 Task: Add the activities component in the site builder.
Action: Mouse moved to (1022, 78)
Screenshot: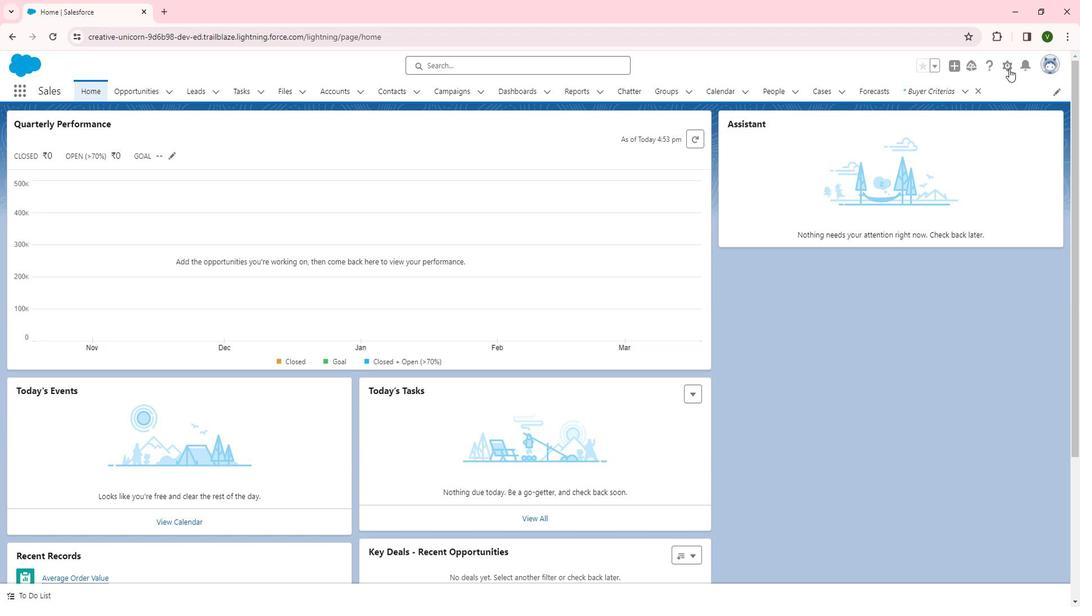 
Action: Mouse pressed left at (1022, 78)
Screenshot: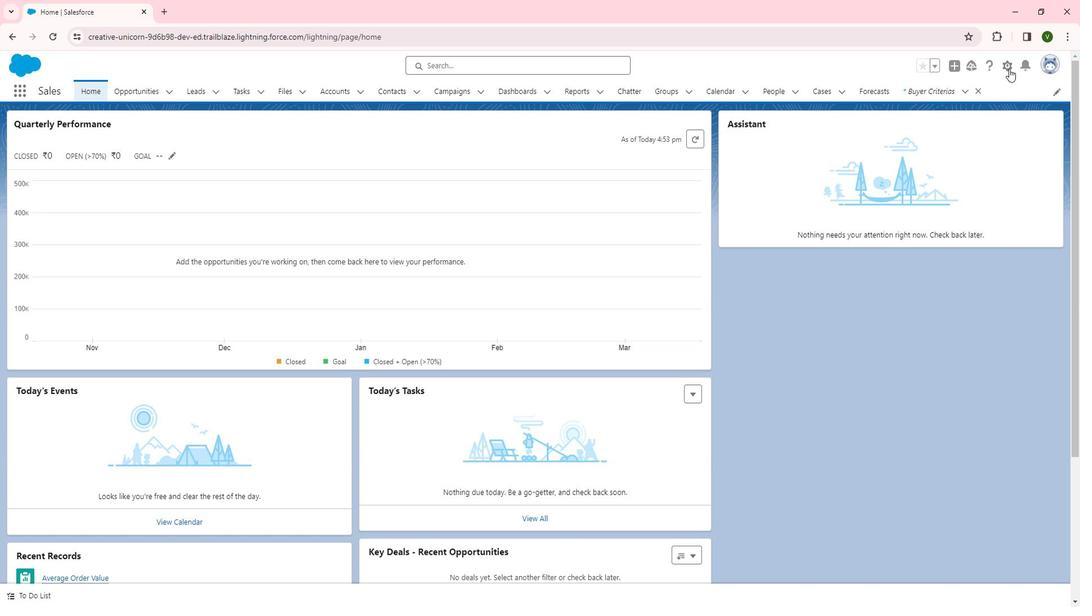 
Action: Mouse moved to (975, 104)
Screenshot: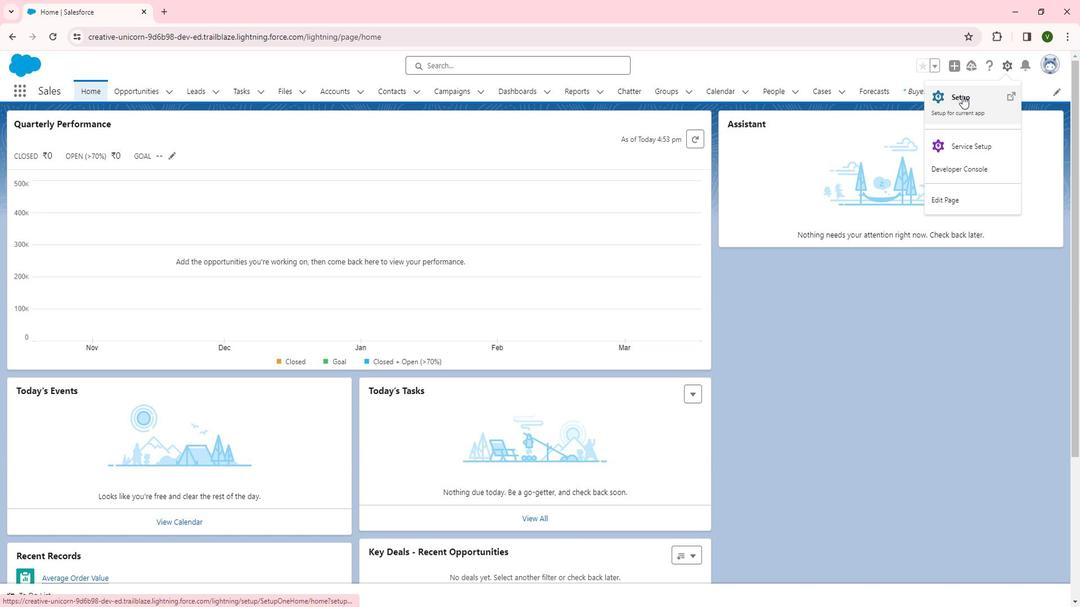 
Action: Mouse pressed left at (975, 104)
Screenshot: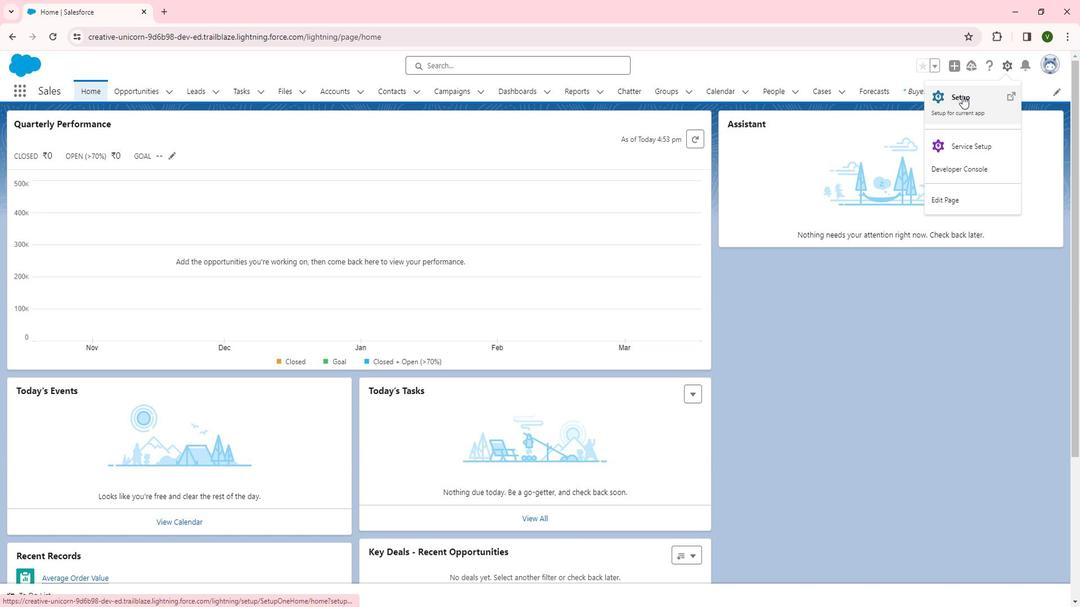 
Action: Mouse moved to (60, 354)
Screenshot: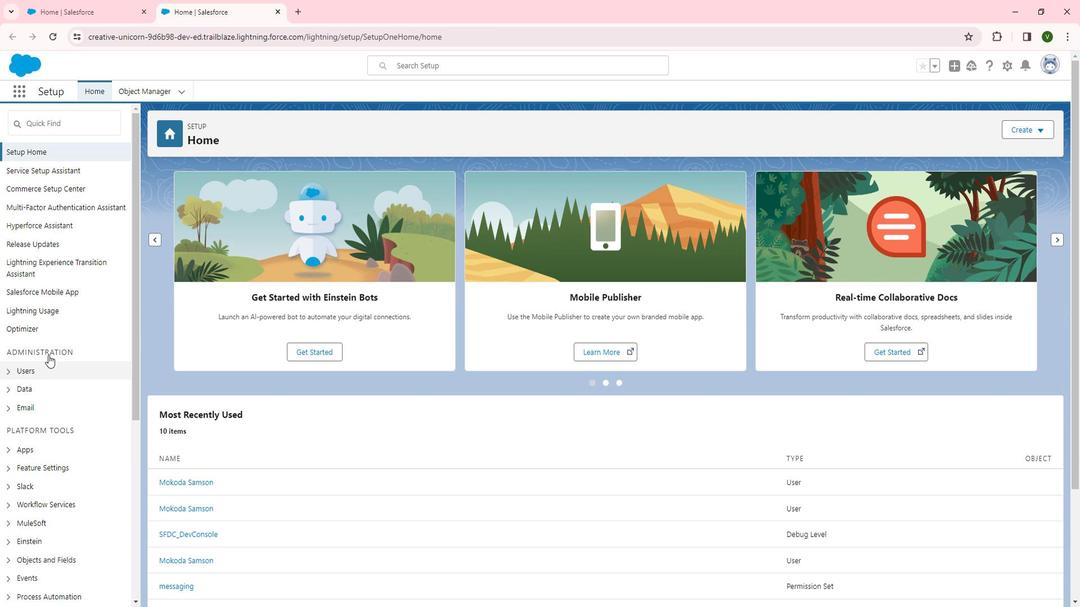 
Action: Mouse scrolled (60, 354) with delta (0, 0)
Screenshot: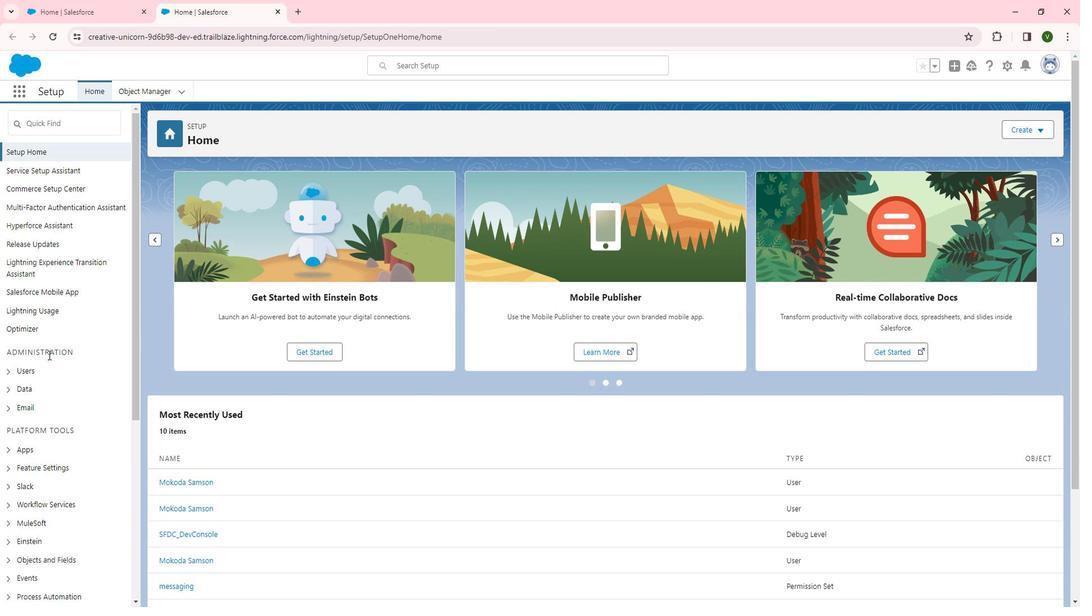 
Action: Mouse scrolled (60, 354) with delta (0, 0)
Screenshot: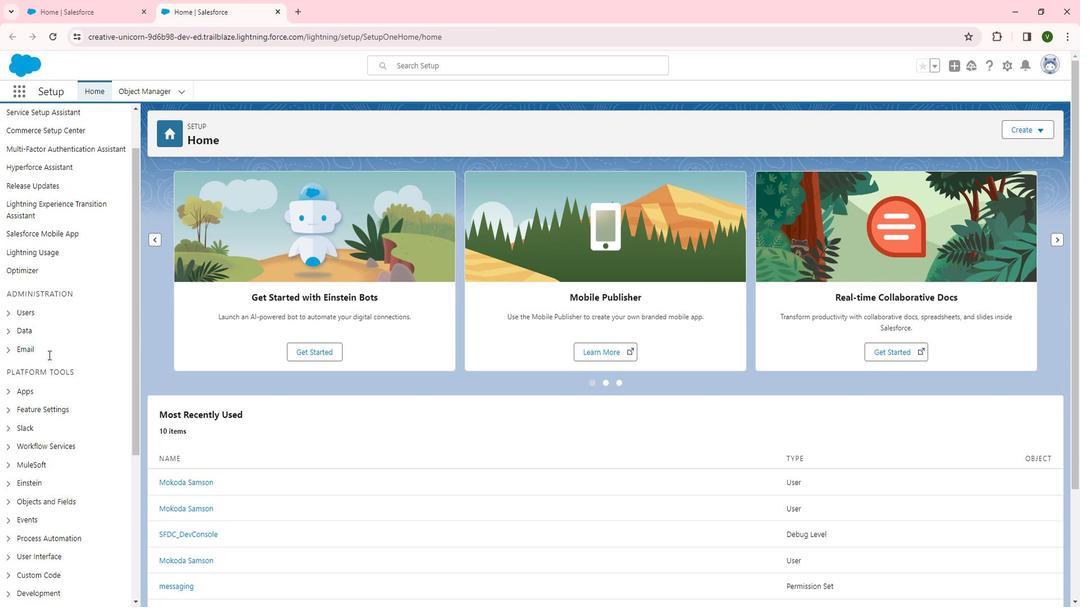 
Action: Mouse moved to (55, 346)
Screenshot: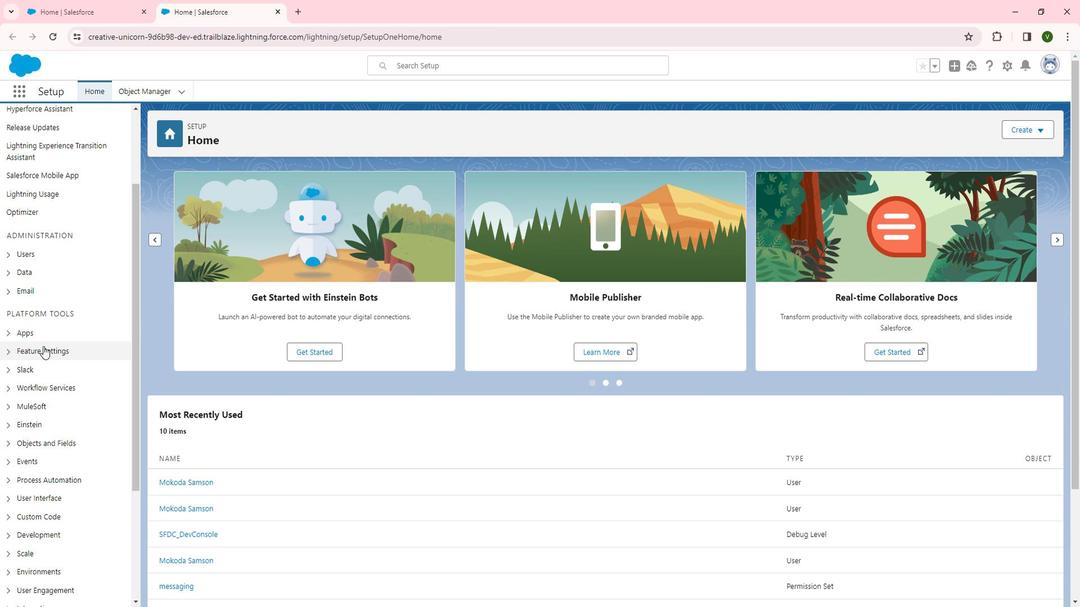 
Action: Mouse pressed left at (55, 346)
Screenshot: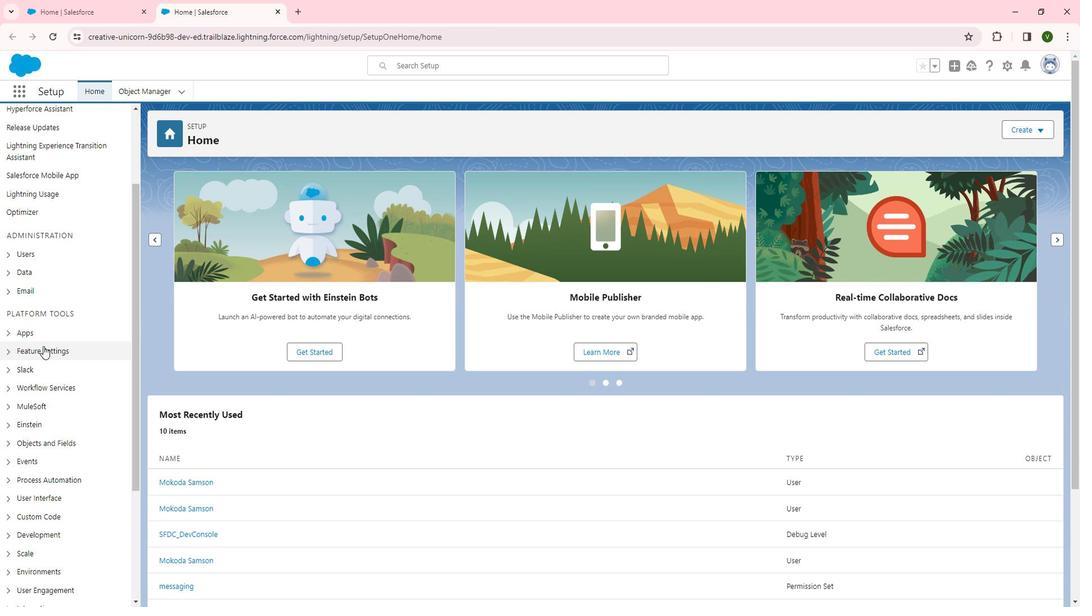 
Action: Mouse scrolled (55, 345) with delta (0, 0)
Screenshot: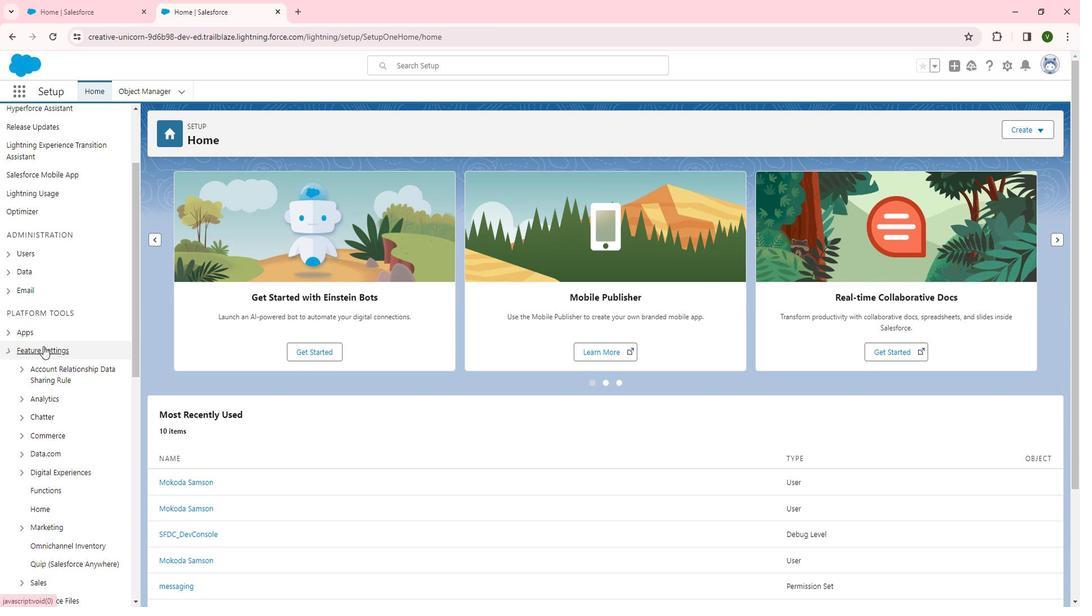 
Action: Mouse scrolled (55, 345) with delta (0, 0)
Screenshot: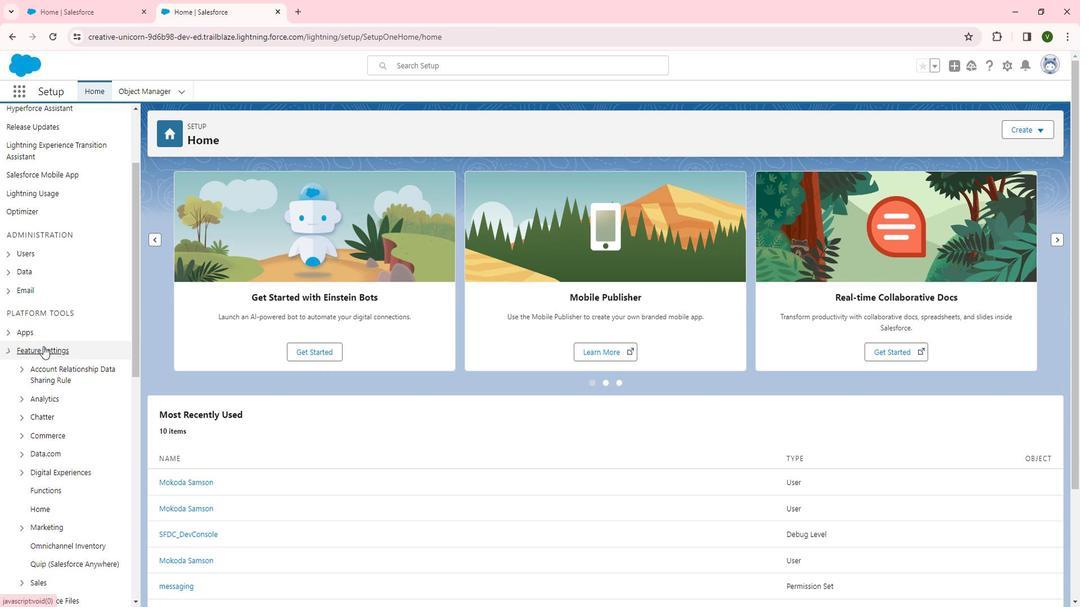 
Action: Mouse scrolled (55, 345) with delta (0, 0)
Screenshot: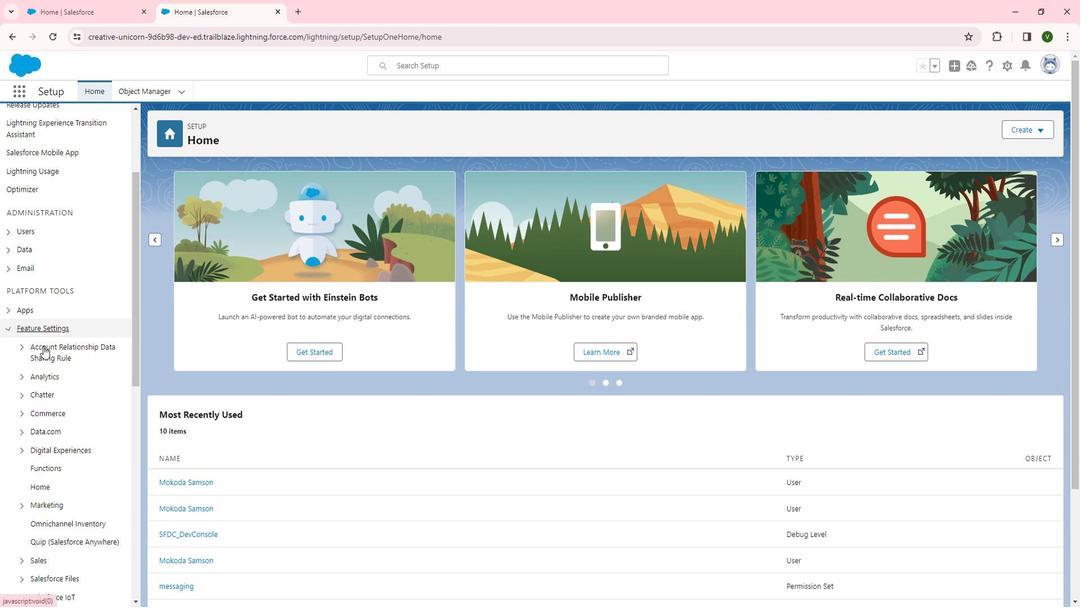 
Action: Mouse moved to (67, 302)
Screenshot: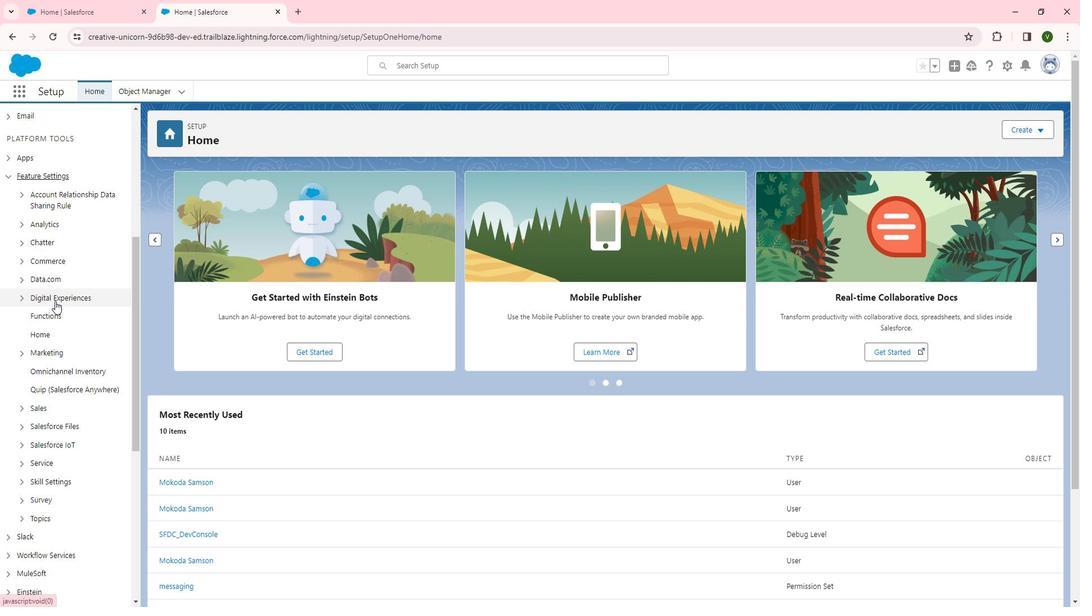 
Action: Mouse pressed left at (67, 302)
Screenshot: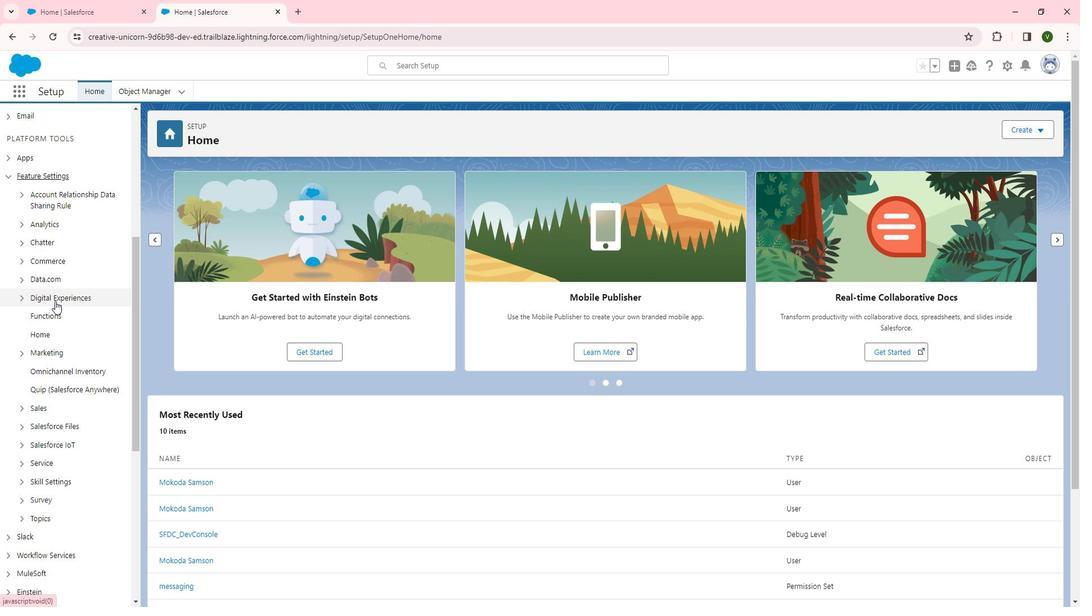 
Action: Mouse moved to (66, 319)
Screenshot: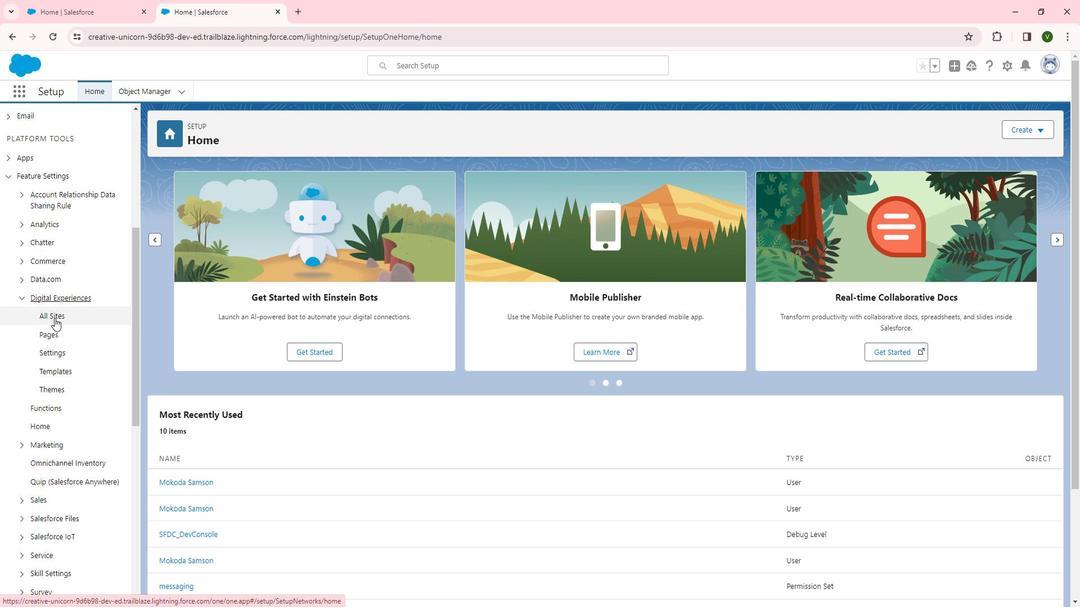 
Action: Mouse pressed left at (66, 319)
Screenshot: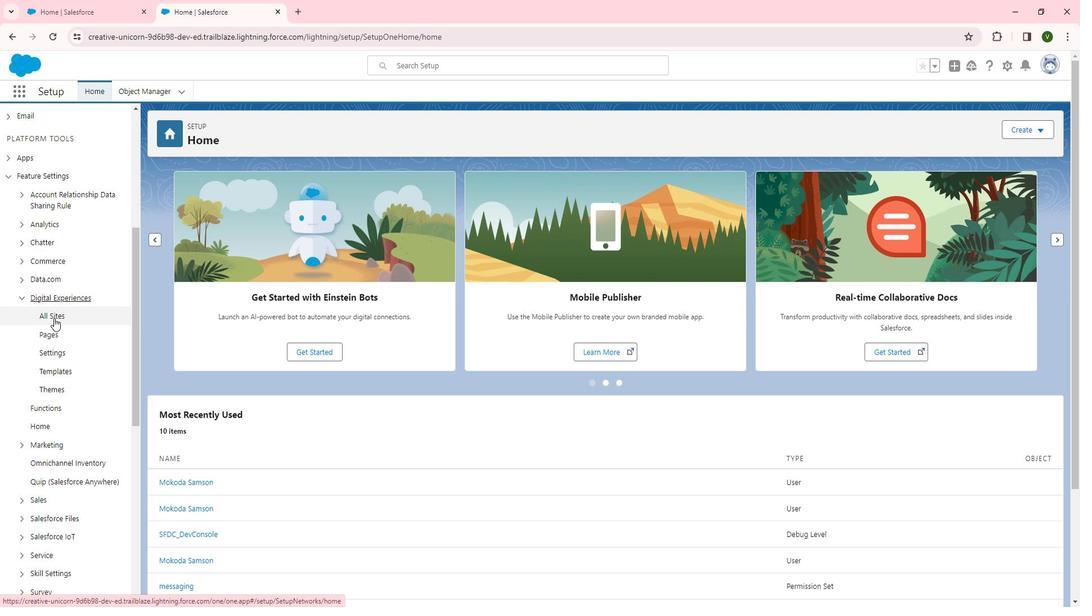 
Action: Mouse moved to (204, 334)
Screenshot: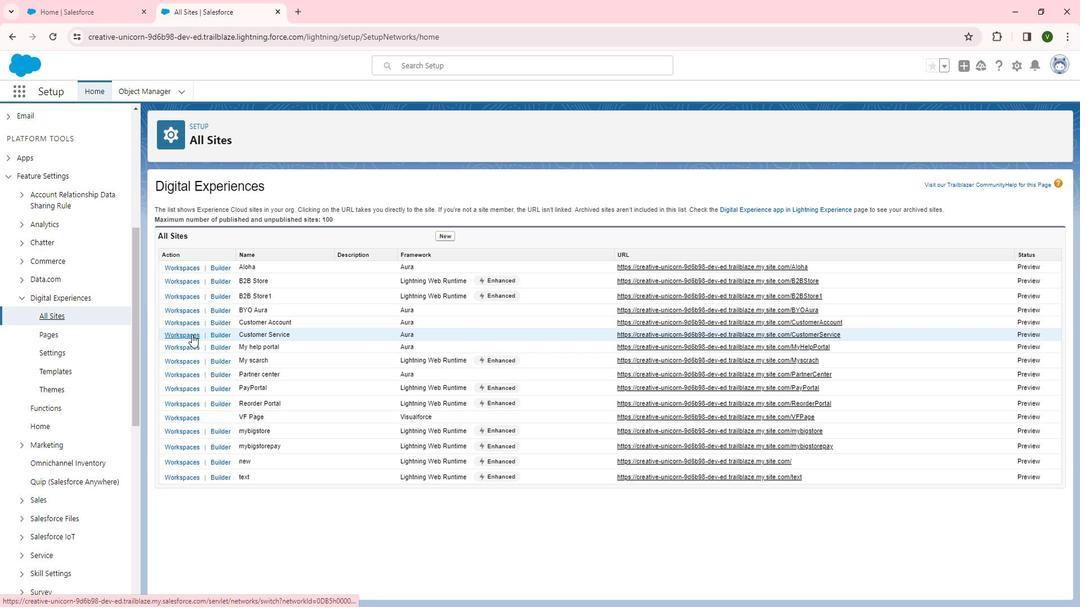 
Action: Mouse pressed left at (204, 334)
Screenshot: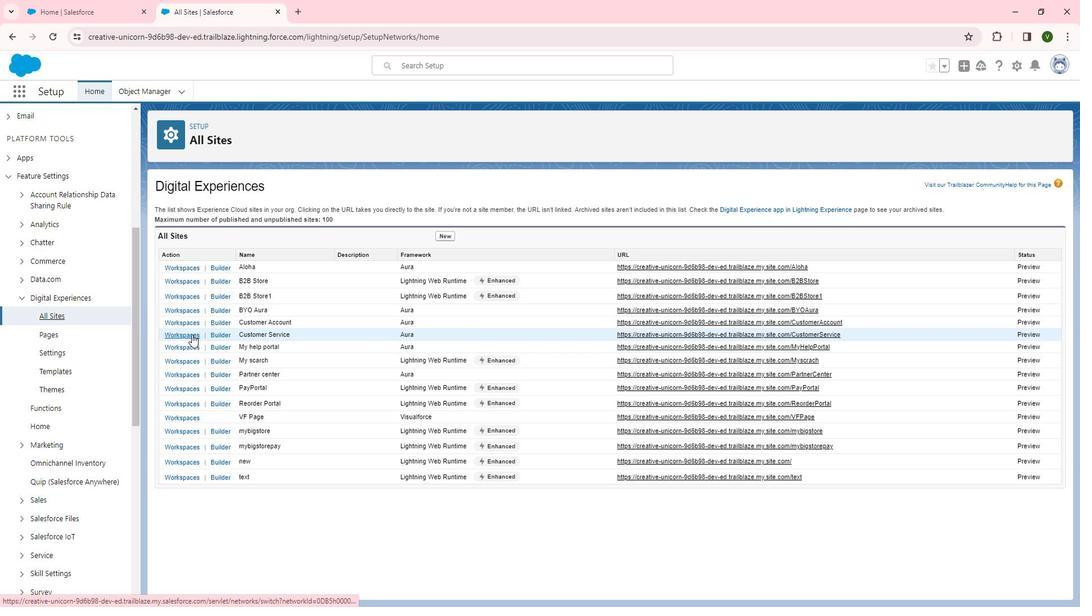 
Action: Mouse moved to (202, 303)
Screenshot: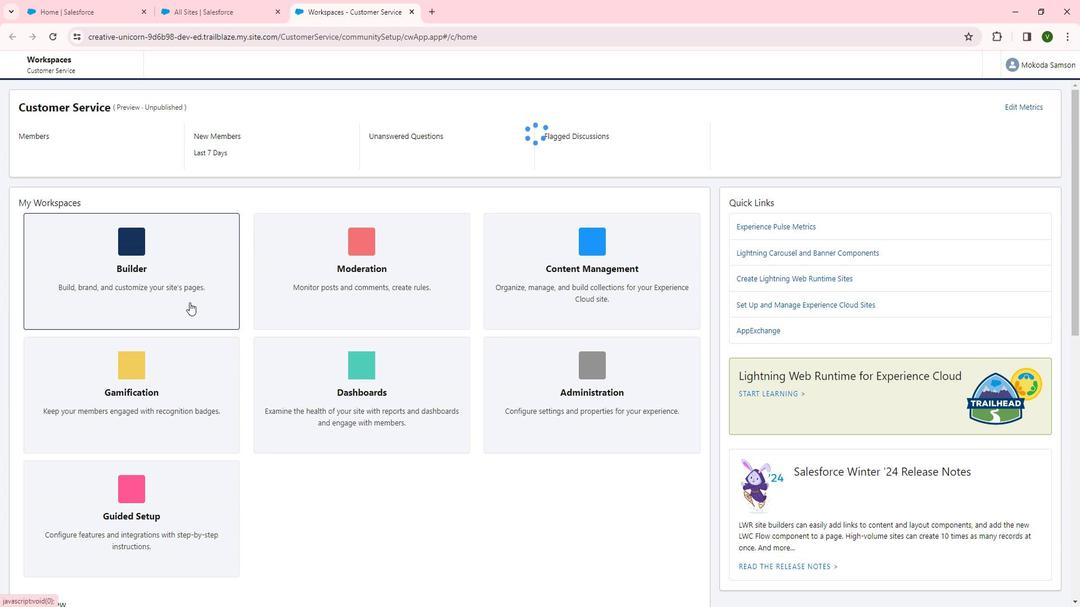 
Action: Mouse pressed left at (202, 303)
Screenshot: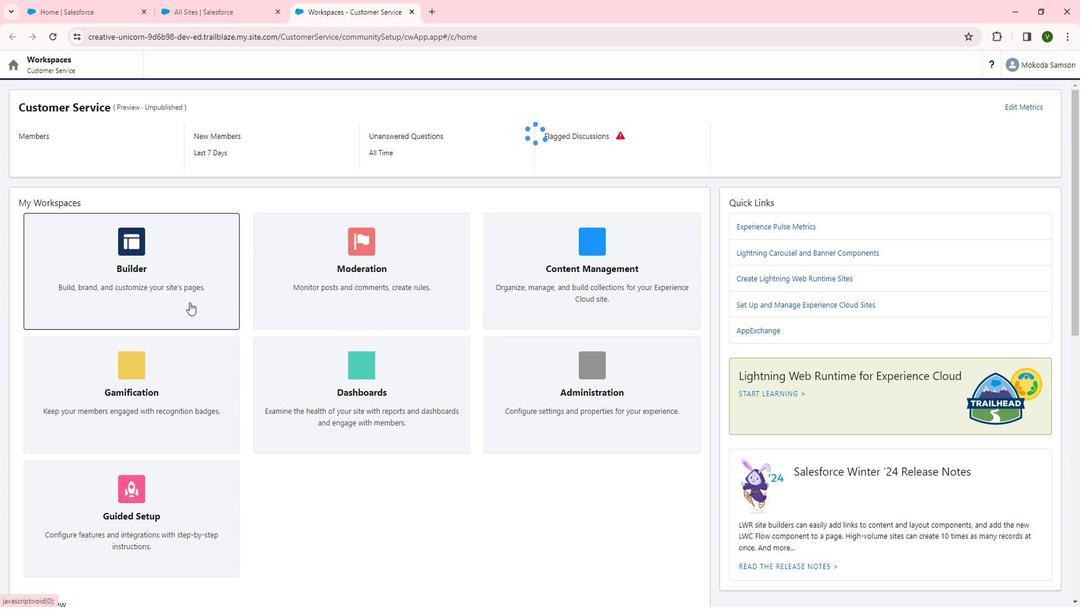 
Action: Mouse moved to (23, 113)
Screenshot: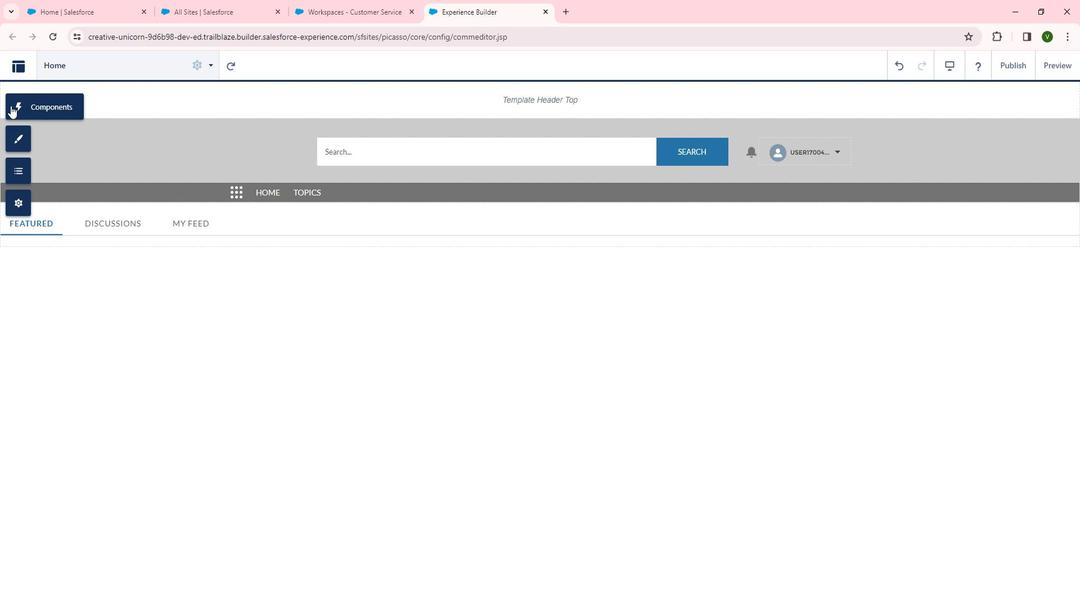 
Action: Mouse pressed left at (23, 113)
Screenshot: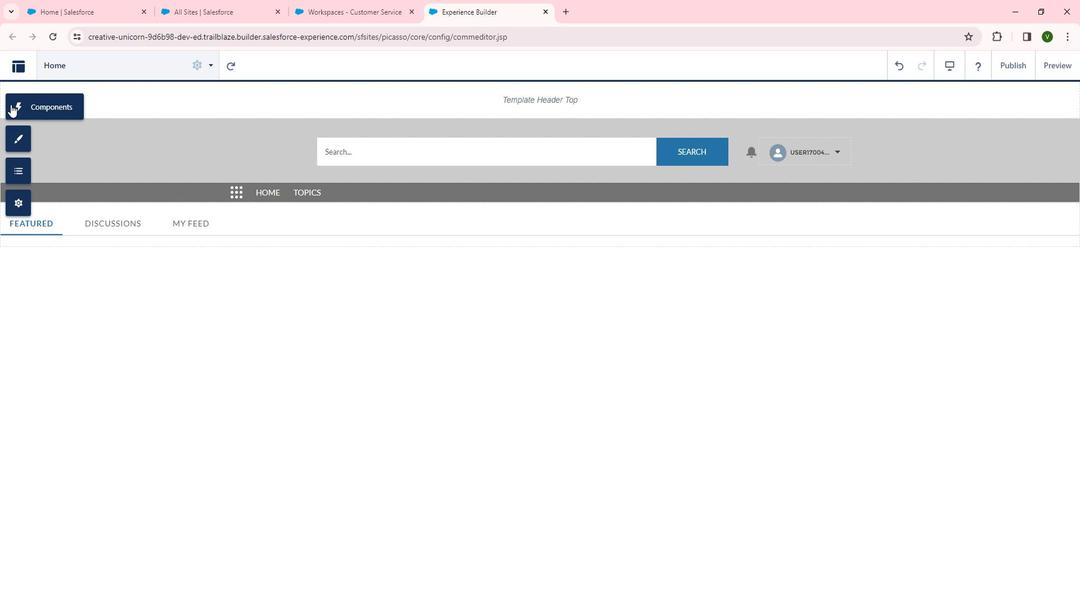 
Action: Mouse moved to (124, 329)
Screenshot: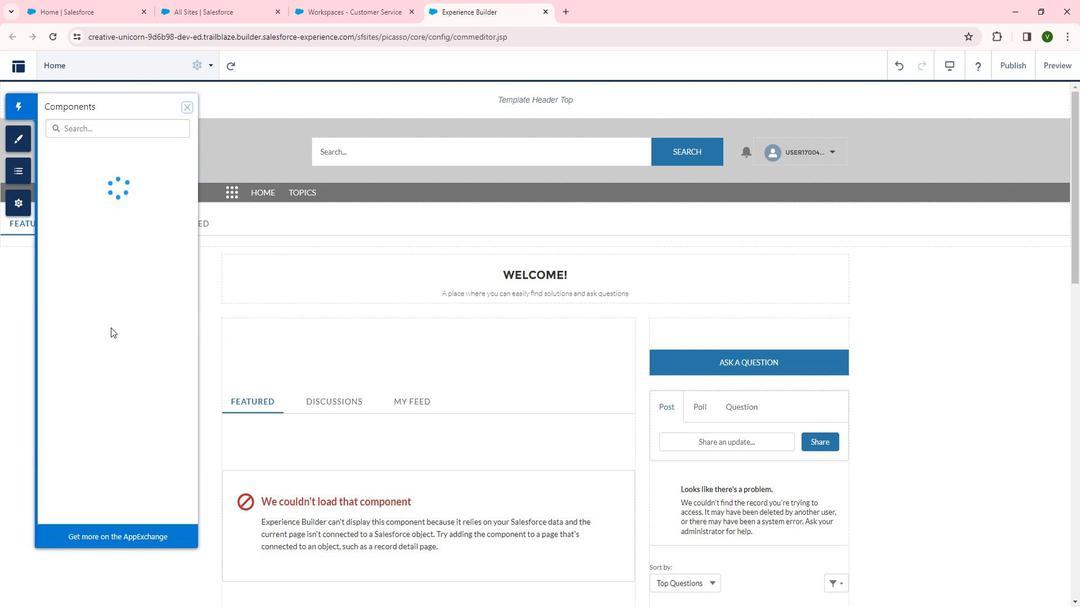 
Action: Mouse scrolled (124, 328) with delta (0, 0)
Screenshot: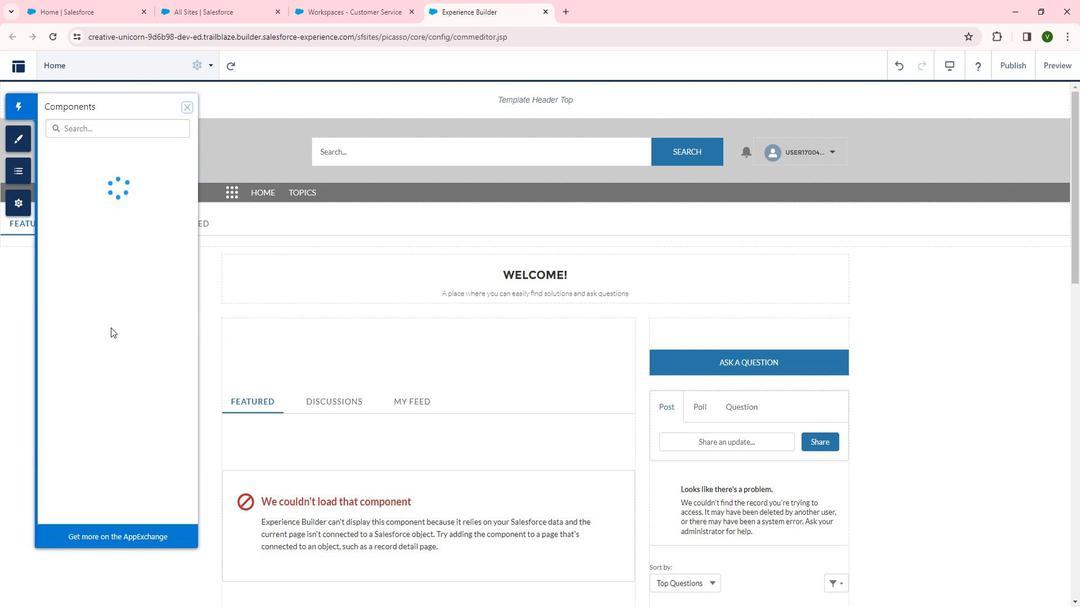 
Action: Mouse moved to (124, 329)
Screenshot: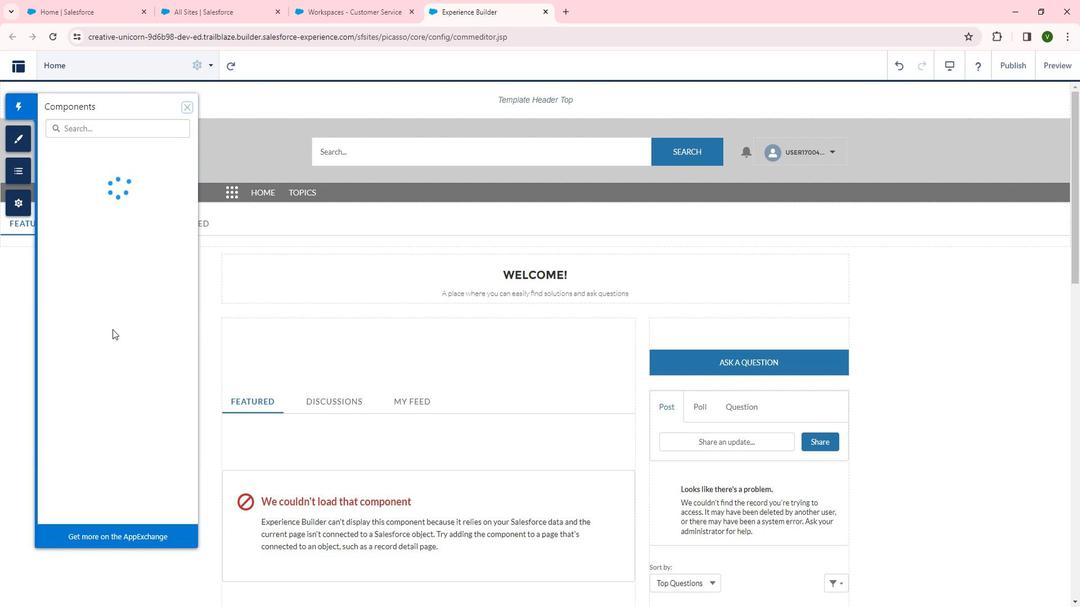 
Action: Mouse scrolled (124, 329) with delta (0, 0)
Screenshot: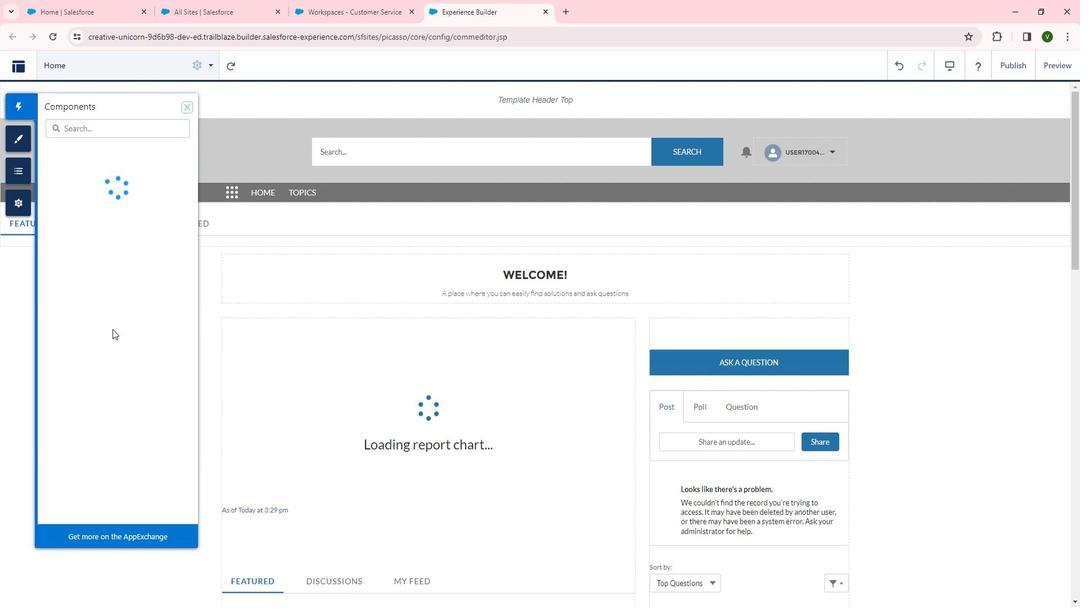 
Action: Mouse scrolled (124, 329) with delta (0, 0)
Screenshot: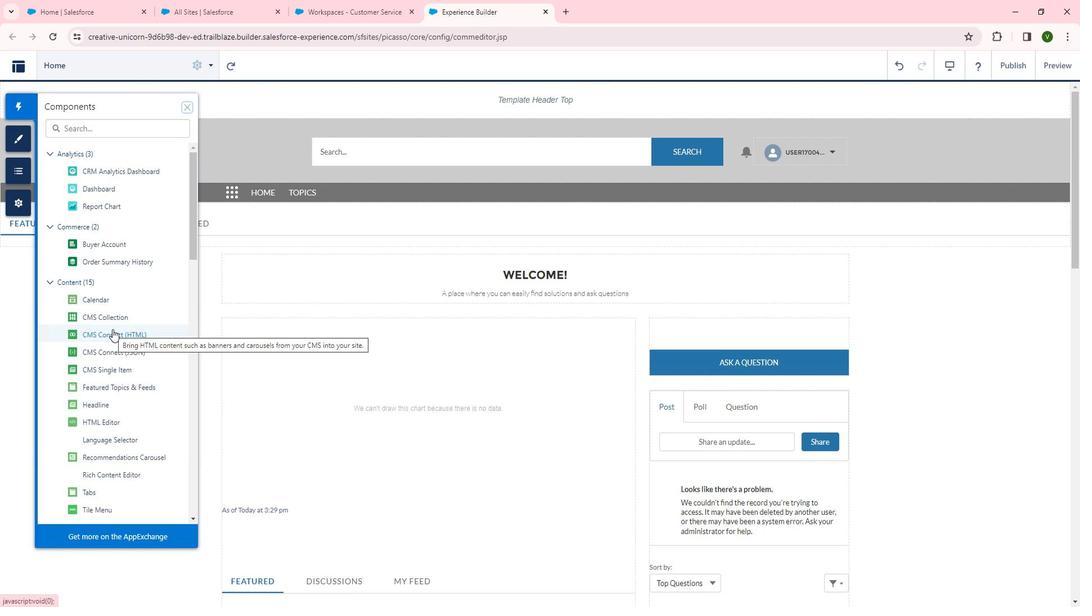 
Action: Mouse scrolled (124, 329) with delta (0, 0)
Screenshot: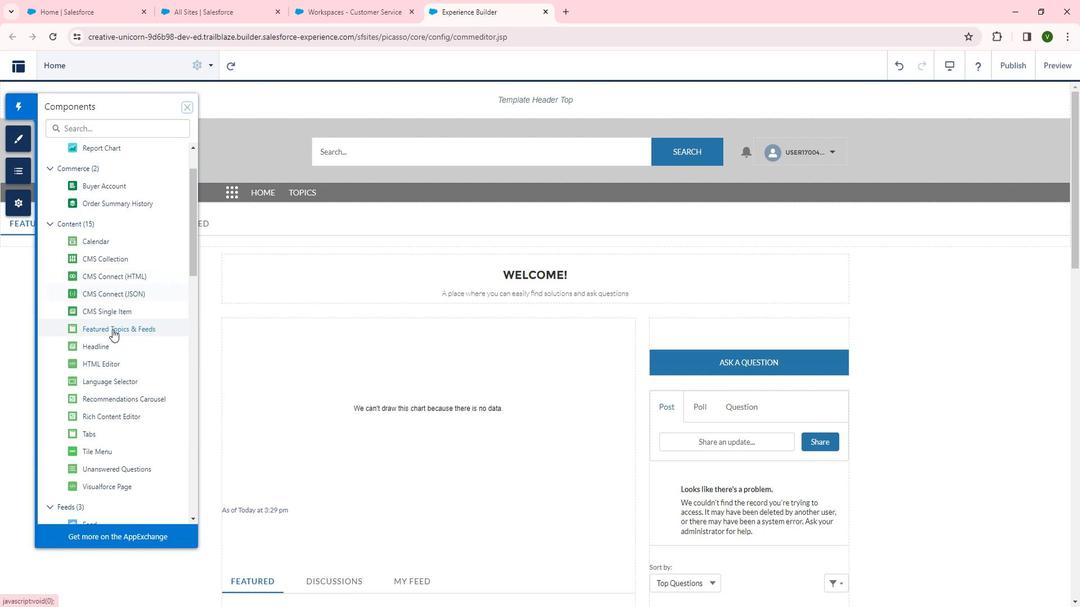 
Action: Mouse scrolled (124, 329) with delta (0, 0)
Screenshot: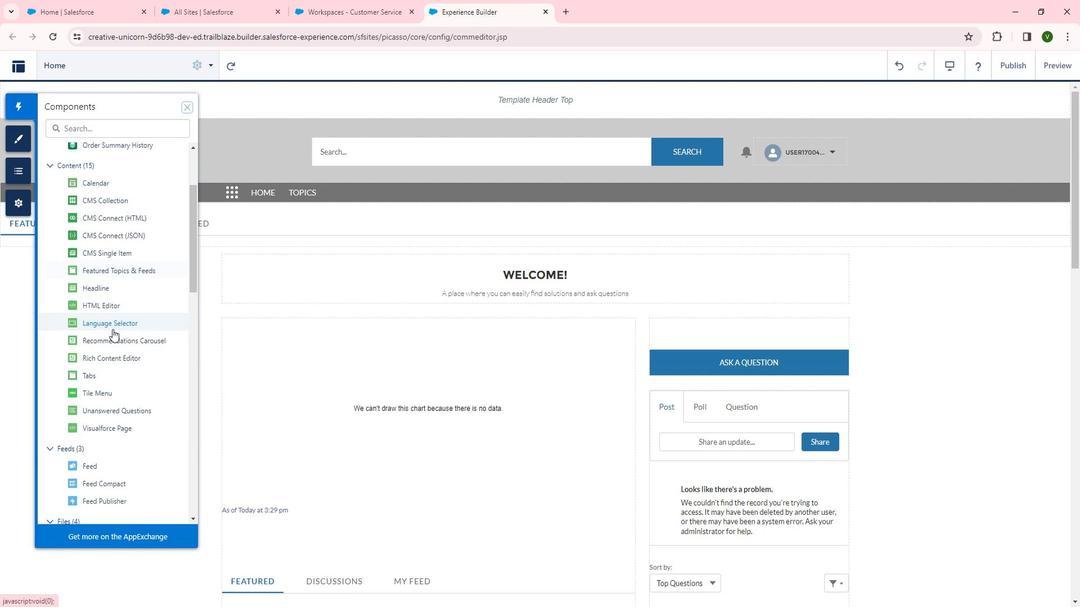 
Action: Mouse scrolled (124, 329) with delta (0, 0)
Screenshot: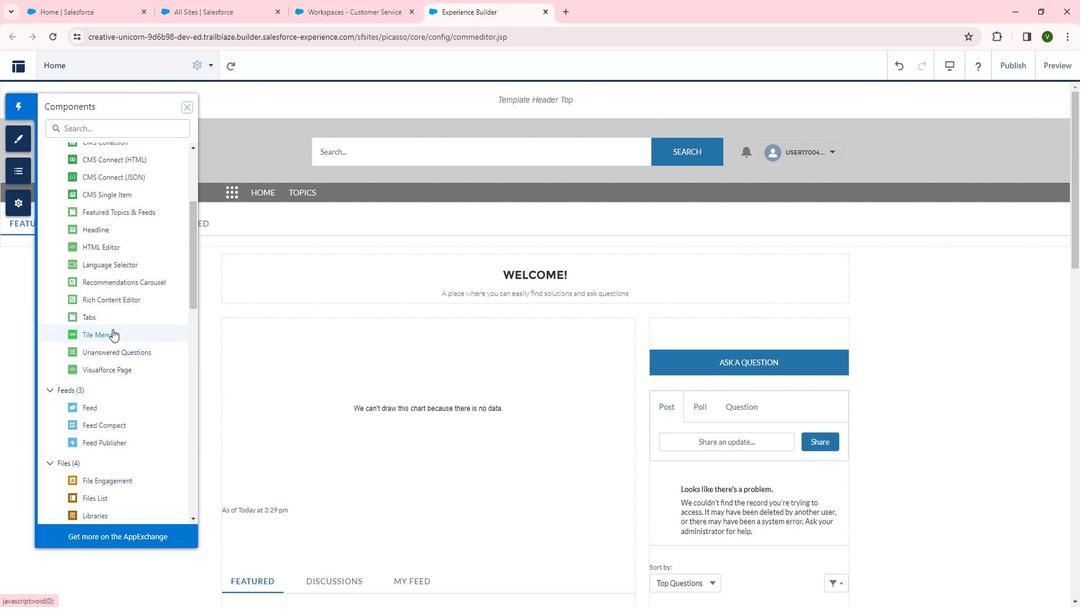 
Action: Mouse scrolled (124, 329) with delta (0, 0)
Screenshot: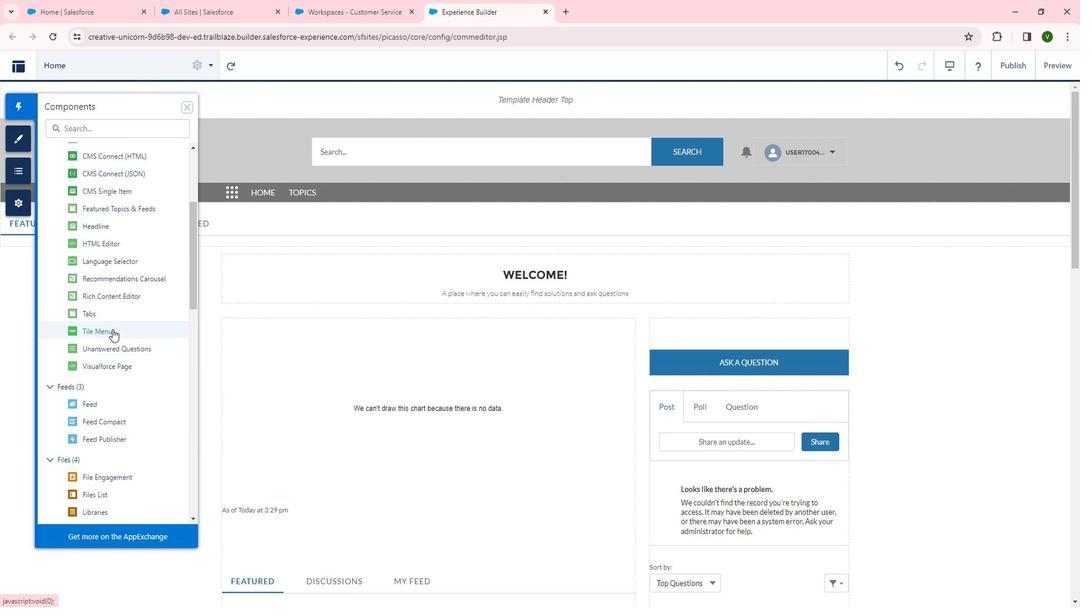 
Action: Mouse scrolled (124, 329) with delta (0, 0)
Screenshot: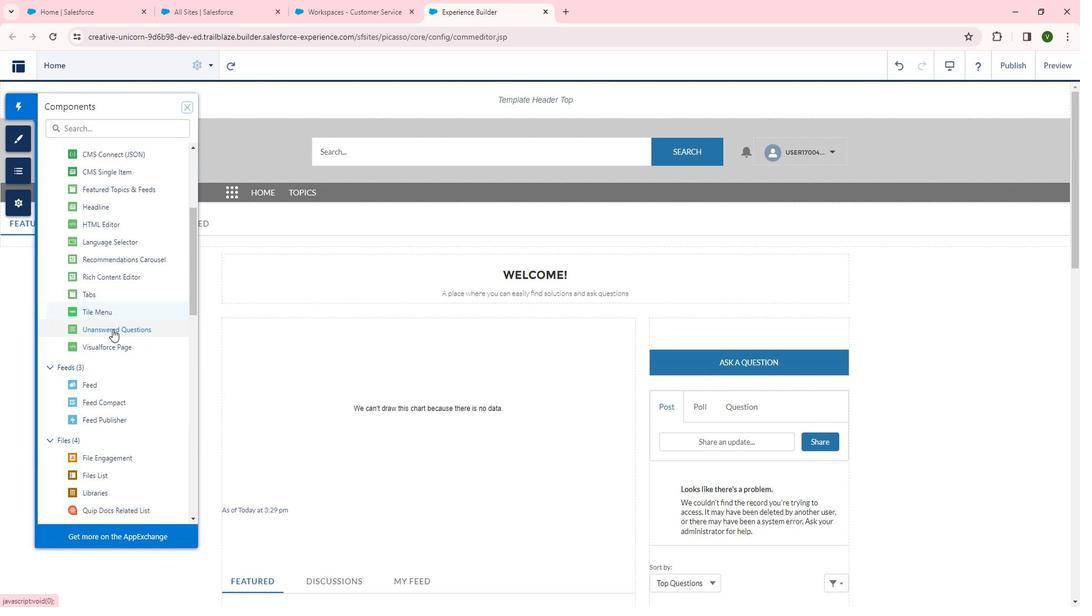
Action: Mouse scrolled (124, 329) with delta (0, 0)
Screenshot: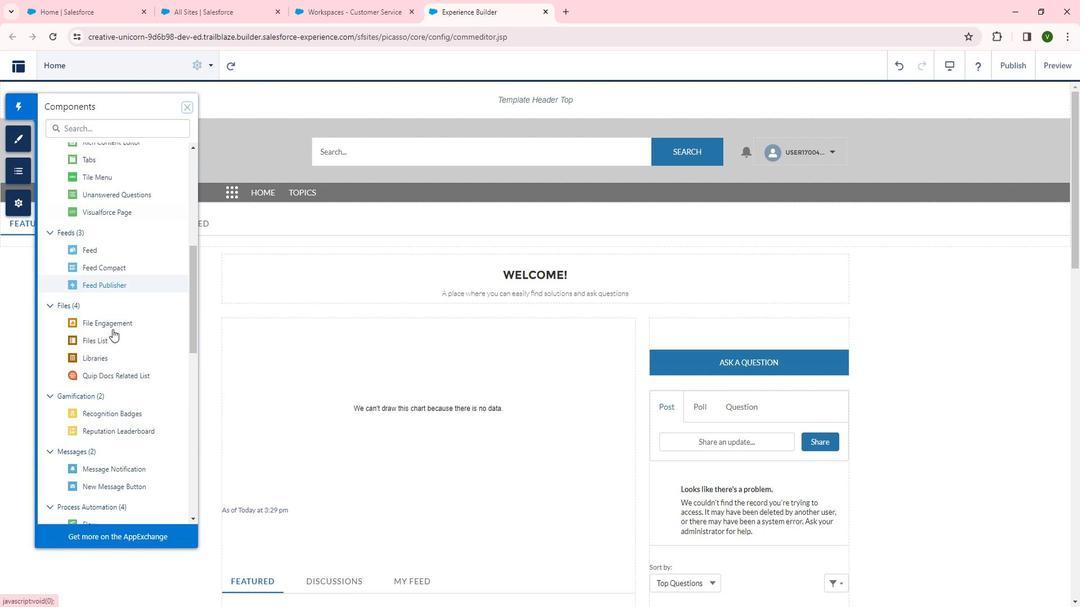 
Action: Mouse moved to (126, 330)
Screenshot: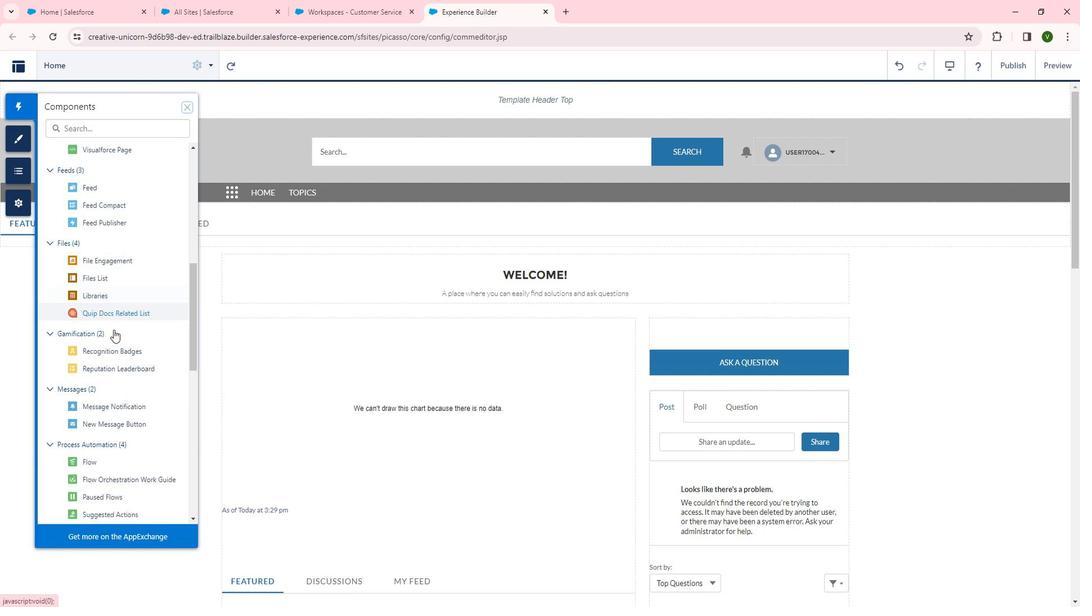 
Action: Mouse scrolled (126, 329) with delta (0, 0)
Screenshot: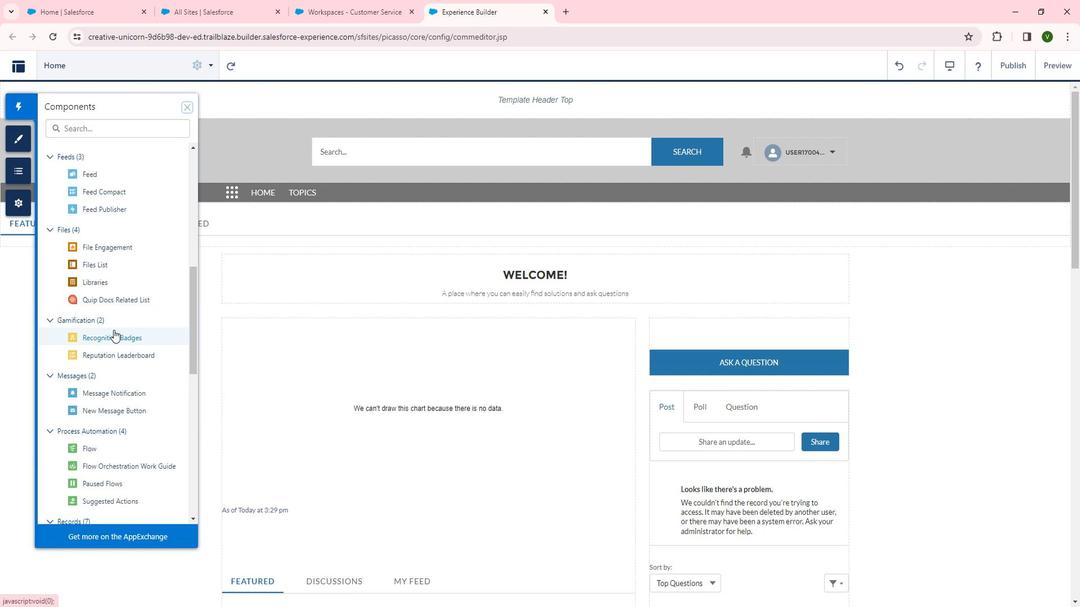 
Action: Mouse scrolled (126, 329) with delta (0, 0)
Screenshot: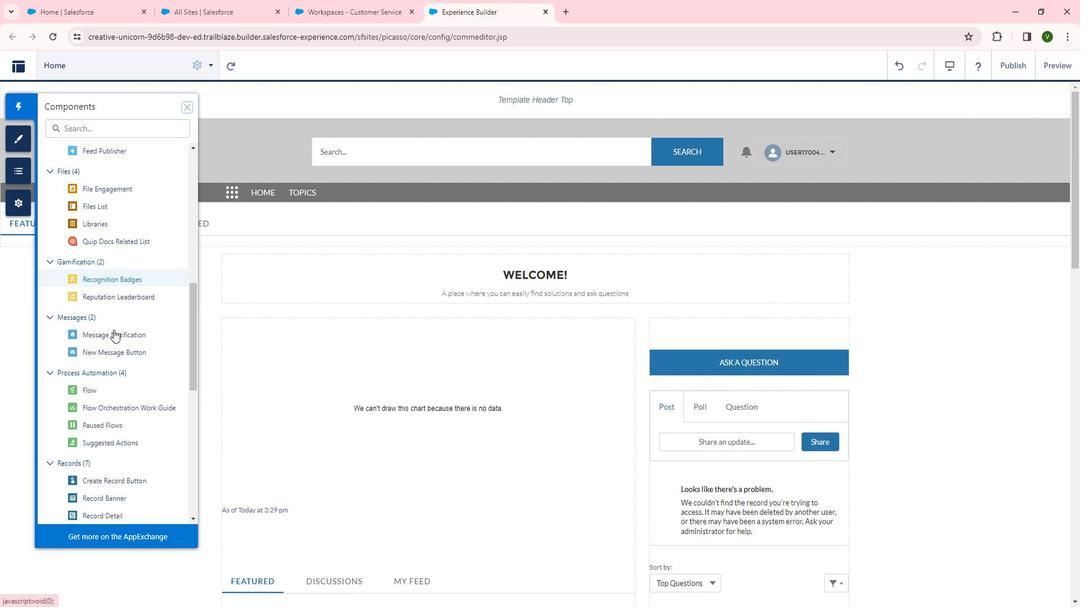 
Action: Mouse scrolled (126, 329) with delta (0, 0)
Screenshot: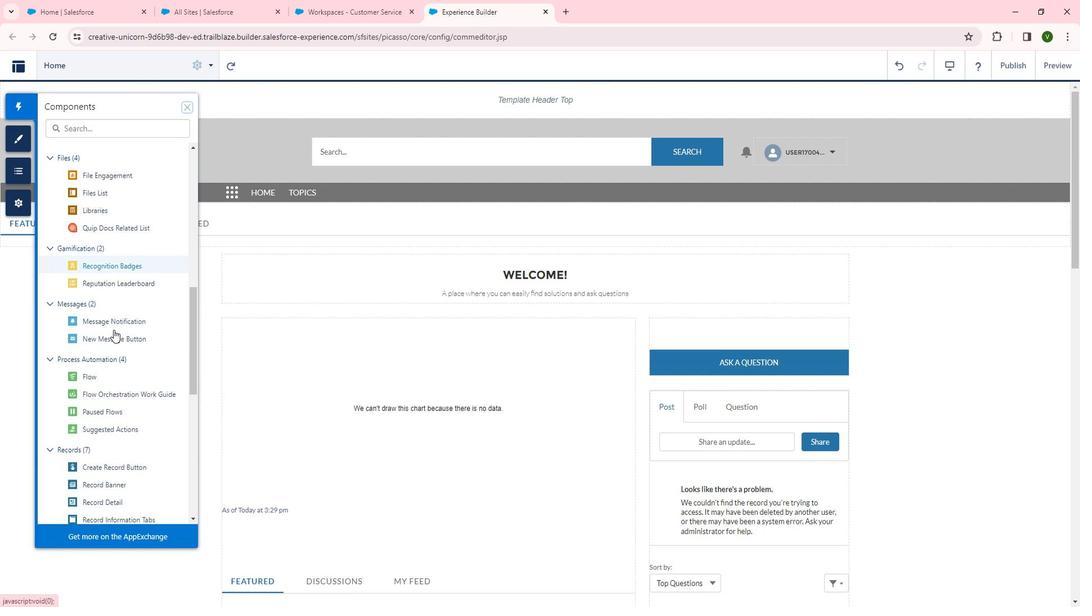 
Action: Mouse scrolled (126, 329) with delta (0, 0)
Screenshot: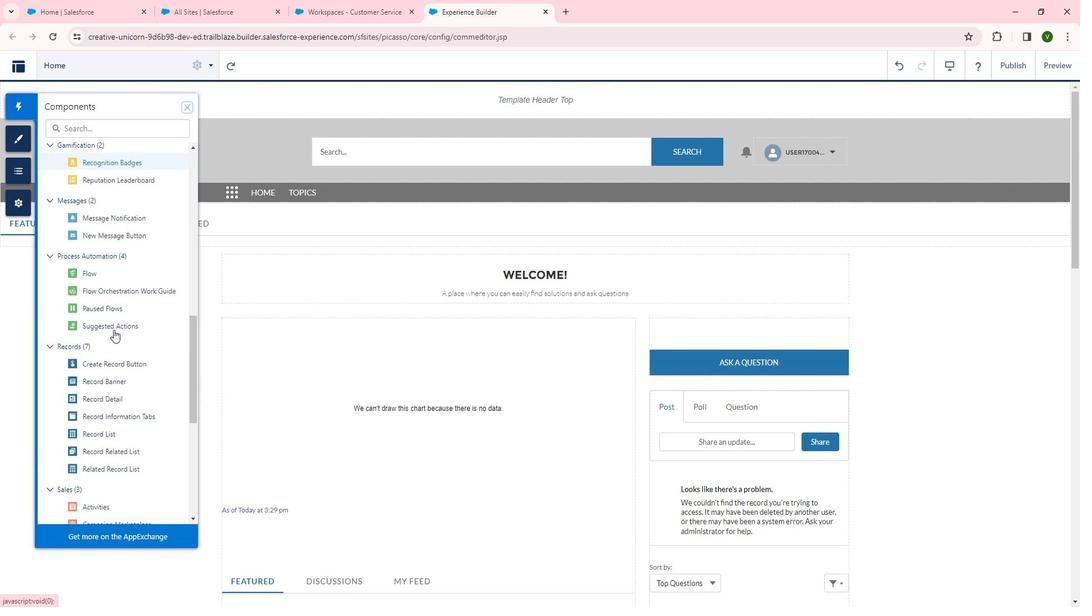 
Action: Mouse scrolled (126, 329) with delta (0, 0)
Screenshot: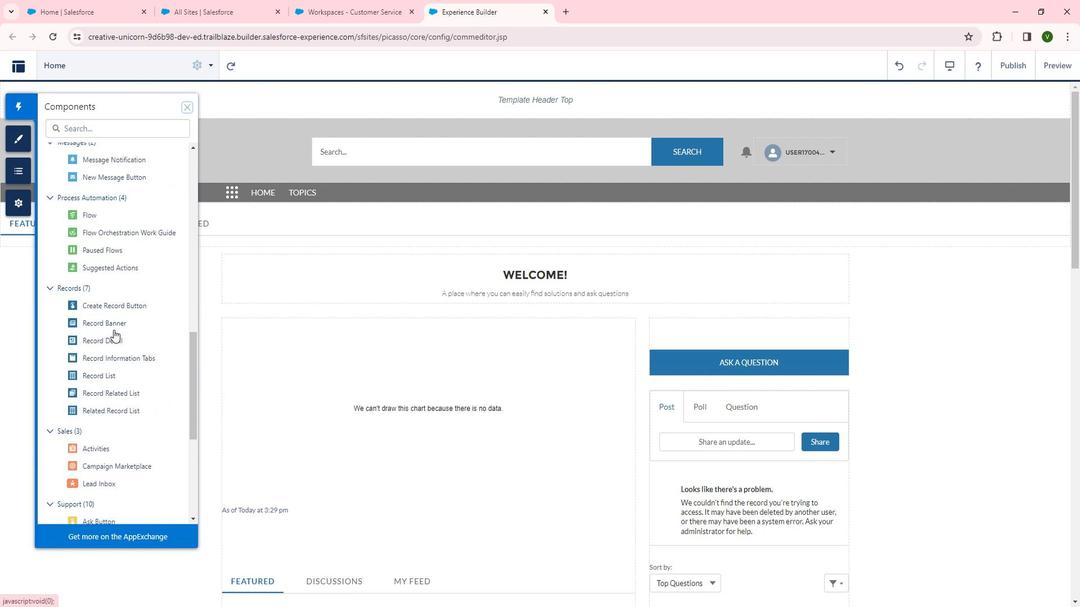
Action: Mouse moved to (309, 430)
Screenshot: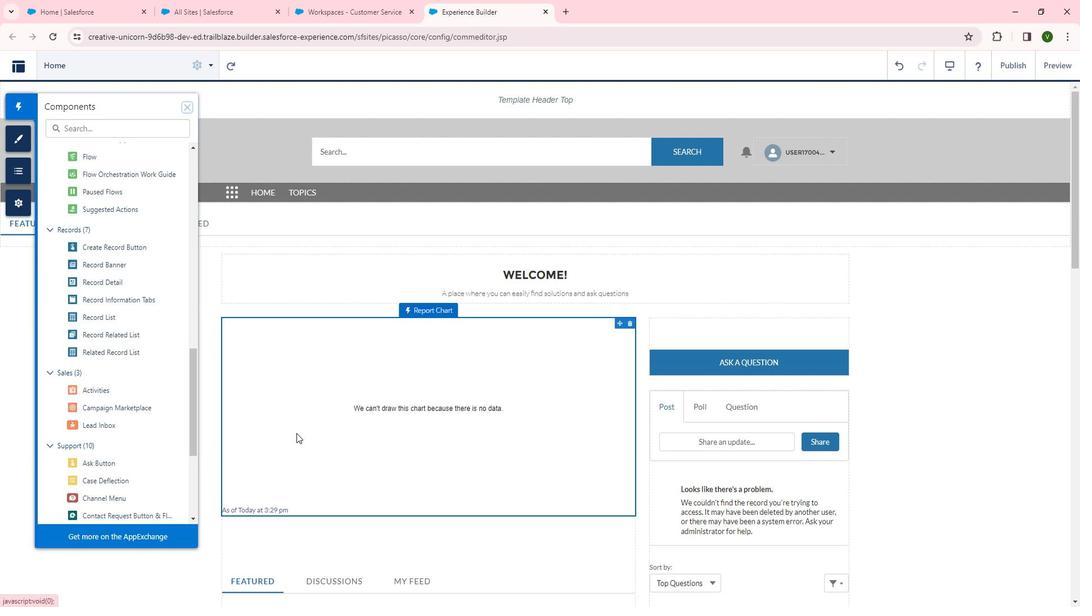 
Action: Mouse scrolled (309, 429) with delta (0, 0)
Screenshot: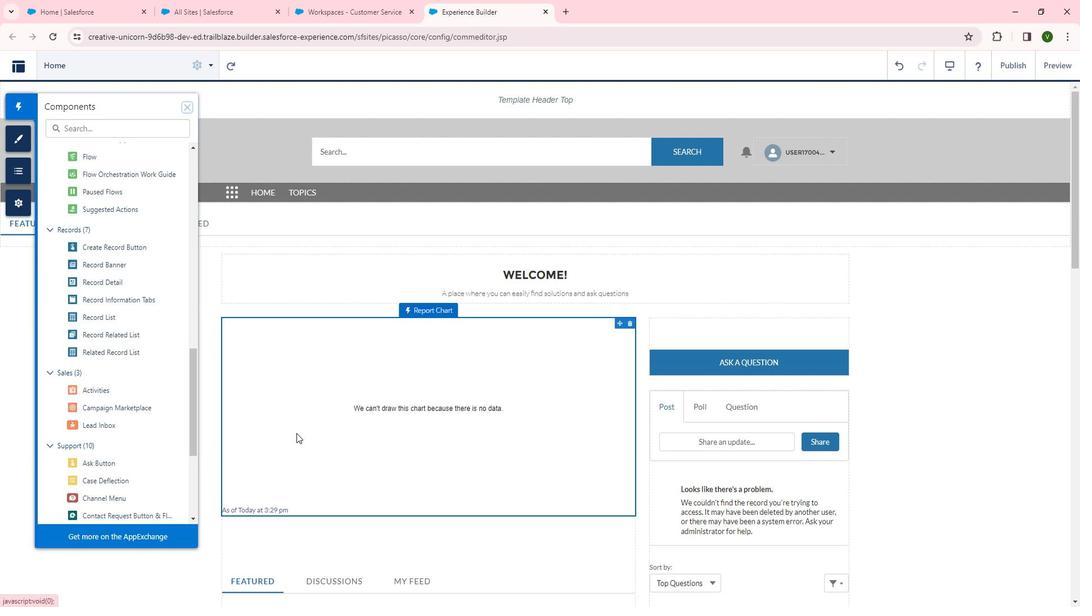 
Action: Mouse scrolled (309, 429) with delta (0, 0)
Screenshot: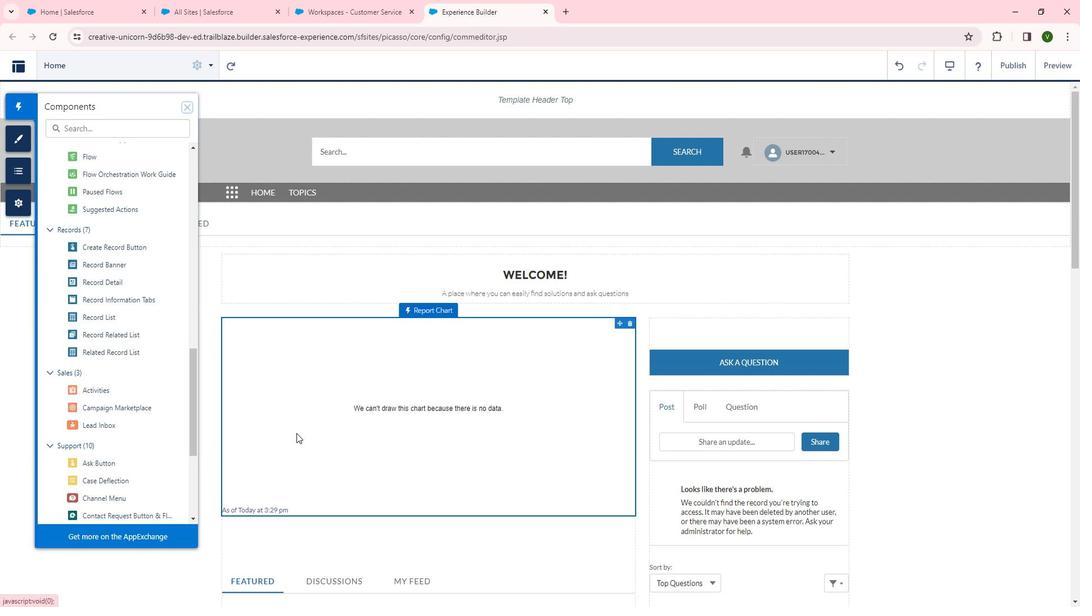 
Action: Mouse scrolled (309, 429) with delta (0, 0)
Screenshot: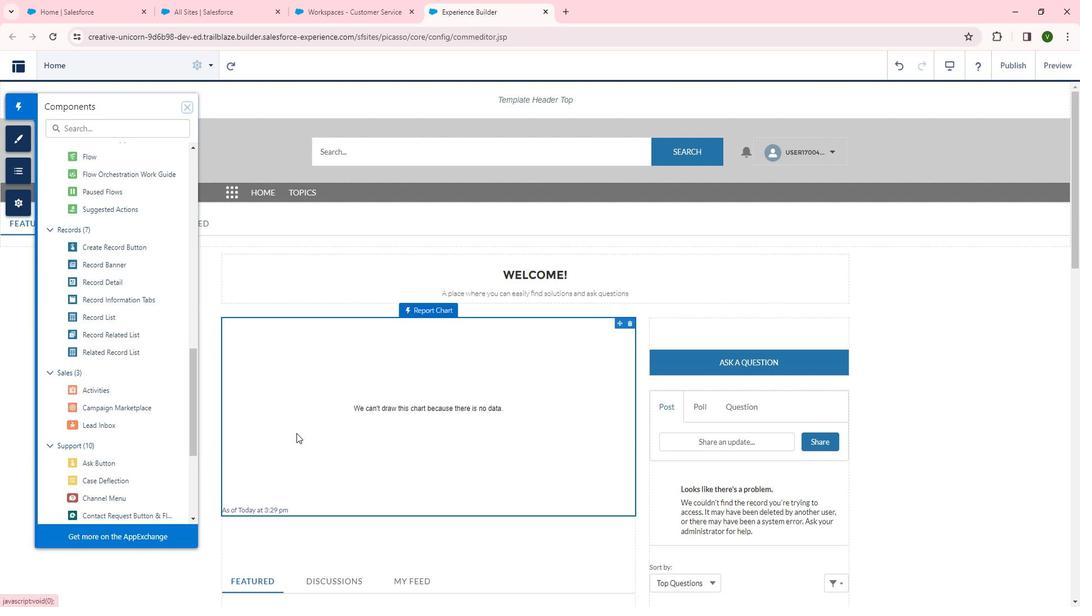 
Action: Mouse scrolled (309, 429) with delta (0, 0)
Screenshot: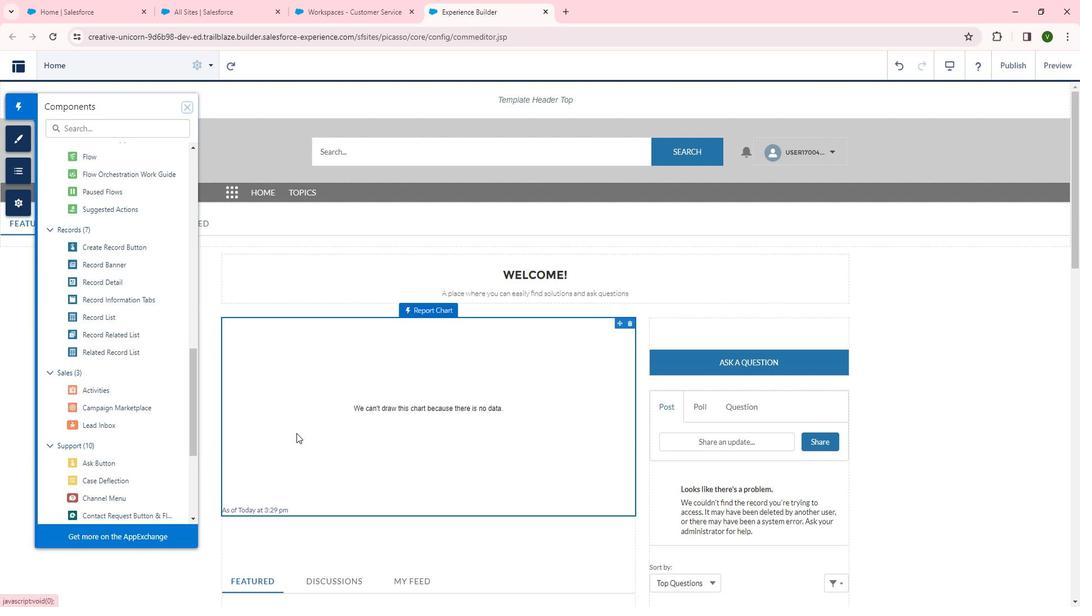 
Action: Mouse scrolled (309, 429) with delta (0, 0)
Screenshot: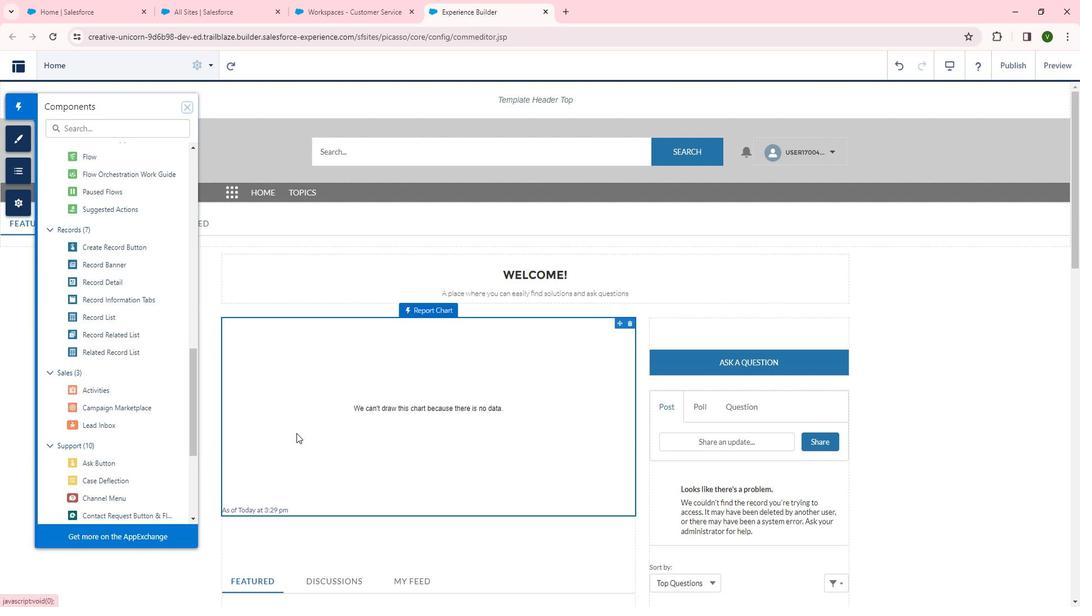 
Action: Mouse scrolled (309, 429) with delta (0, 0)
Screenshot: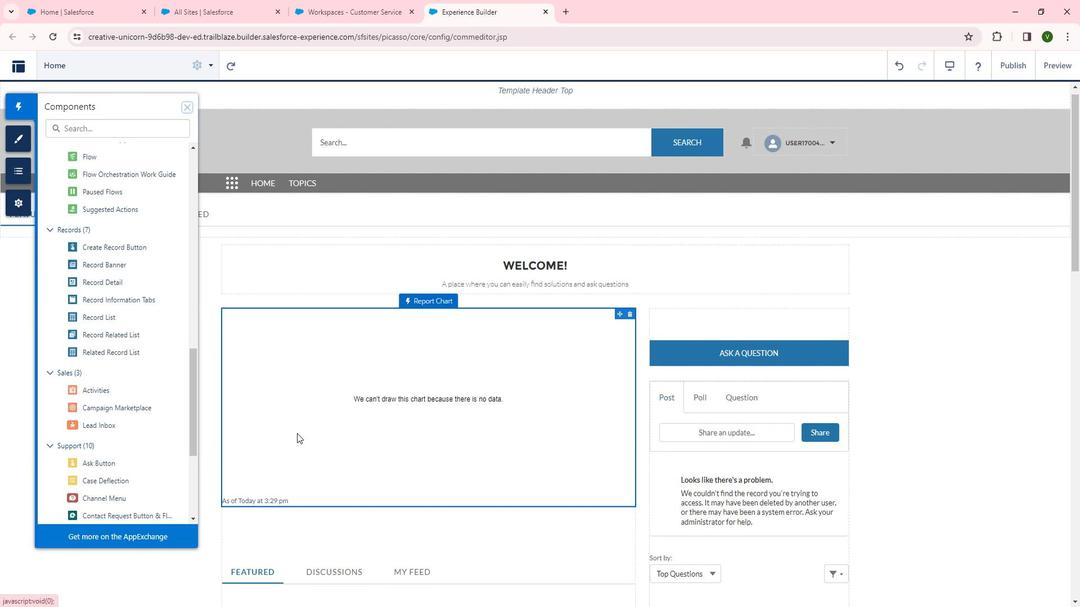 
Action: Mouse moved to (309, 430)
Screenshot: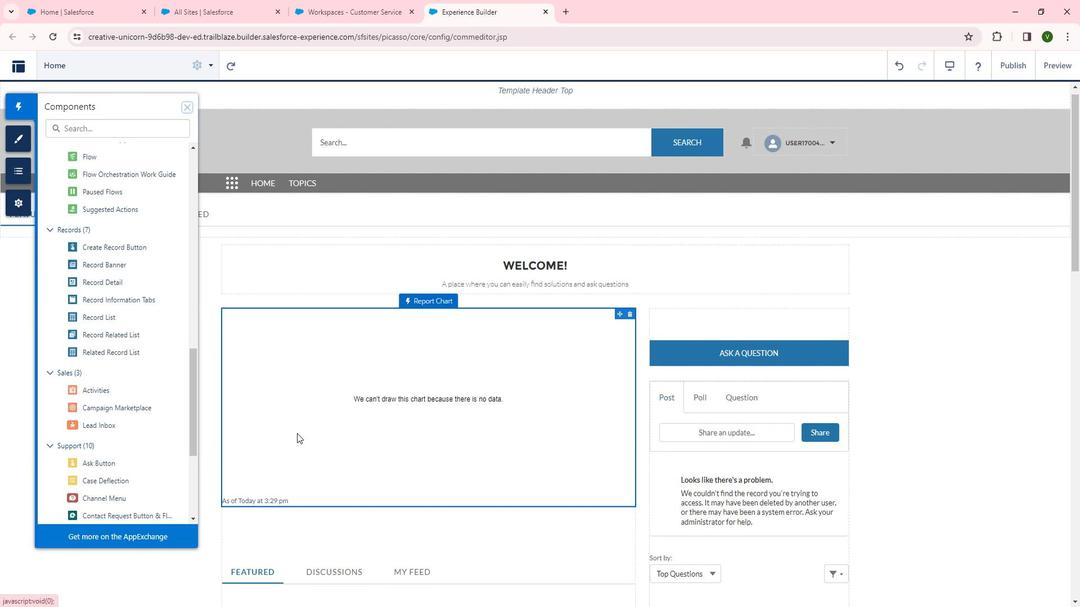 
Action: Mouse scrolled (309, 429) with delta (0, 0)
Screenshot: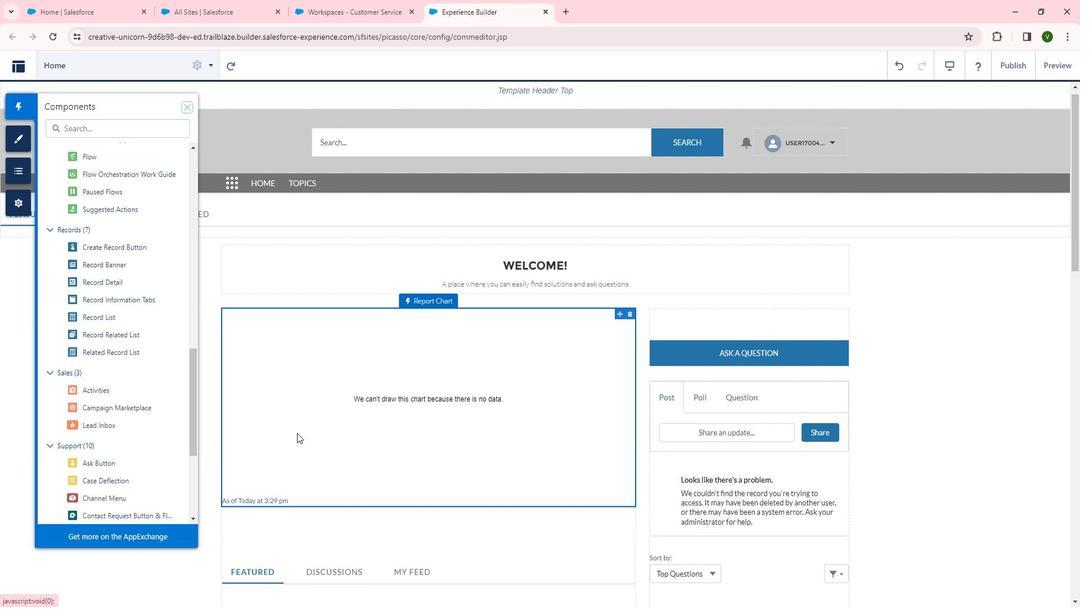 
Action: Mouse moved to (313, 430)
Screenshot: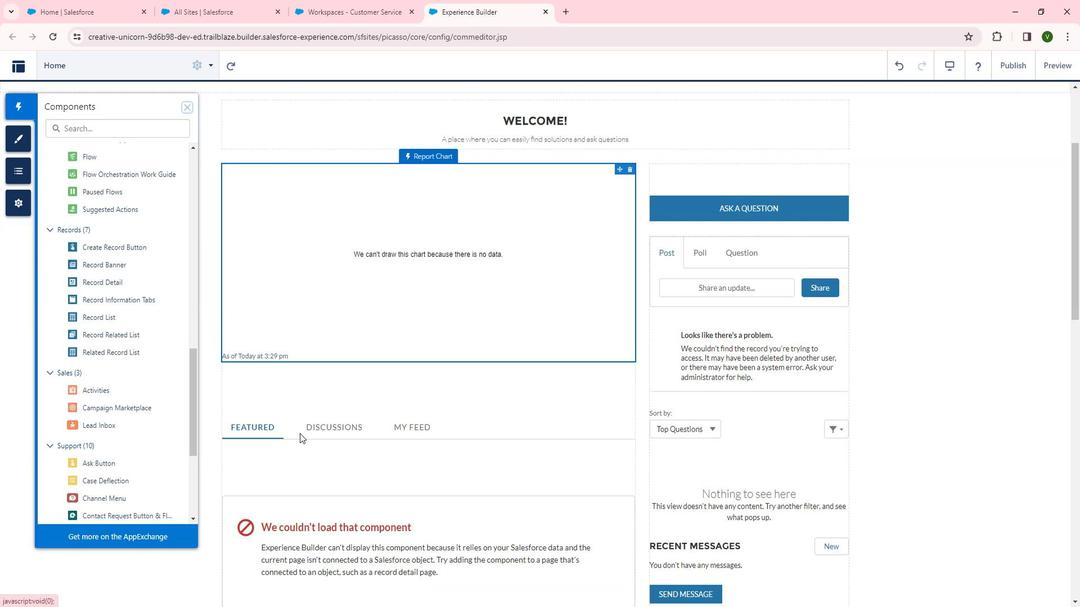 
Action: Mouse scrolled (313, 429) with delta (0, 0)
Screenshot: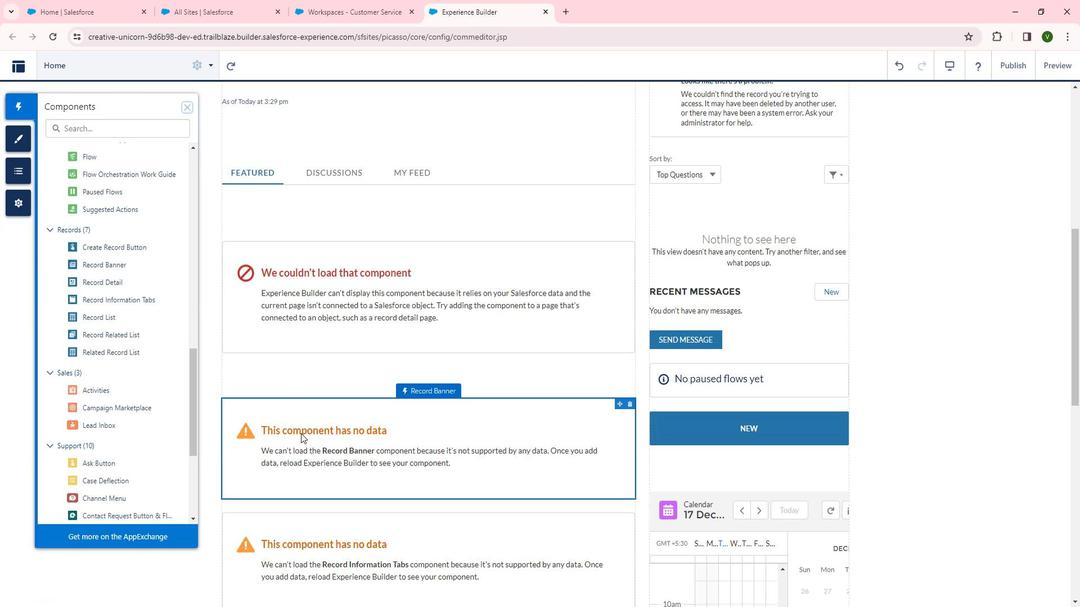 
Action: Mouse scrolled (313, 429) with delta (0, 0)
Screenshot: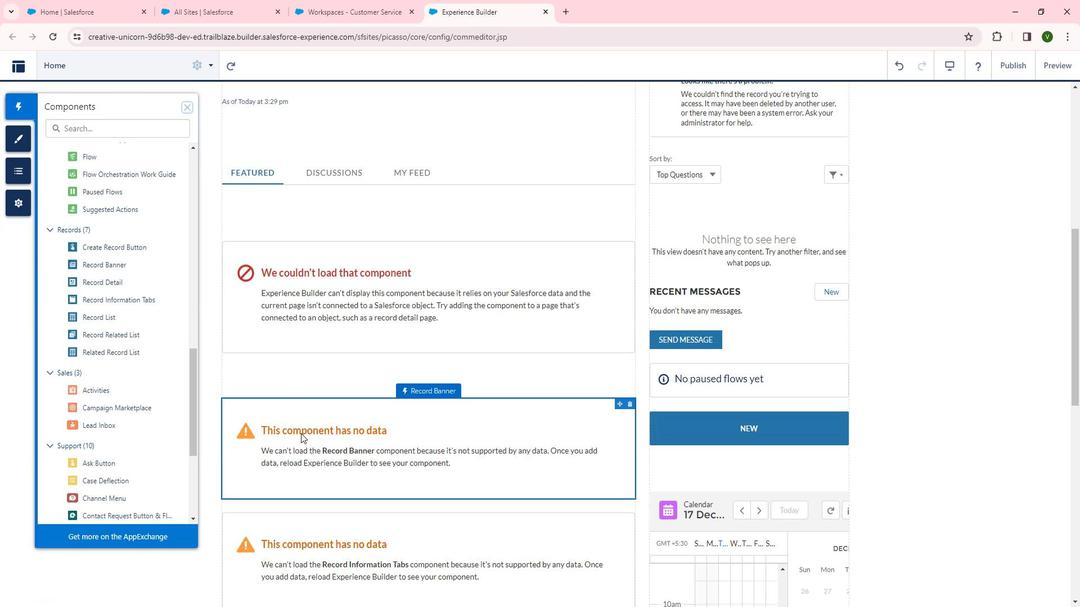 
Action: Mouse scrolled (313, 428) with delta (0, -1)
Screenshot: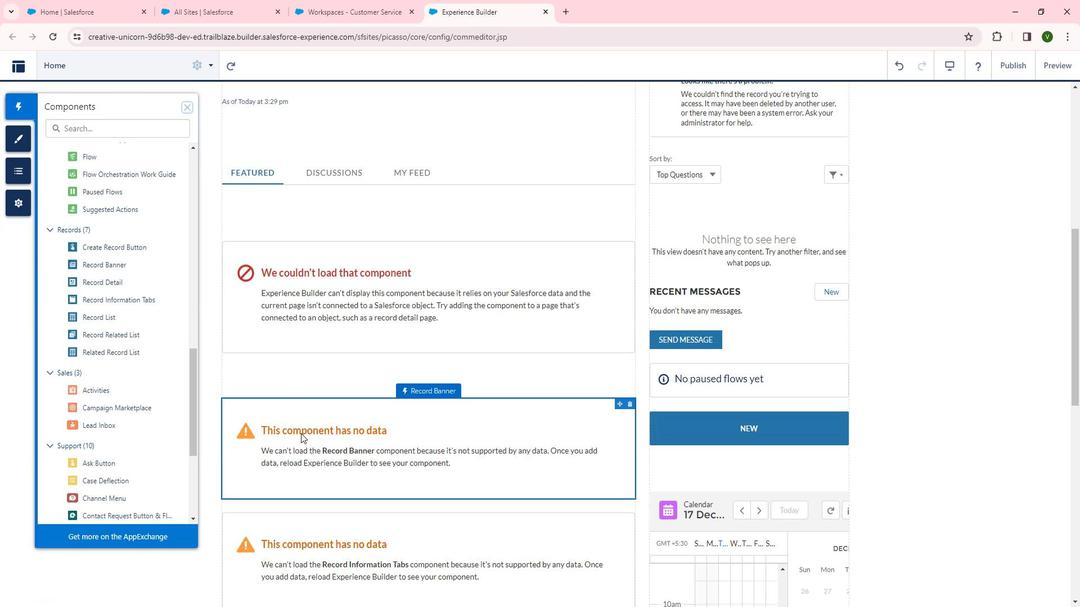 
Action: Mouse scrolled (313, 429) with delta (0, 0)
Screenshot: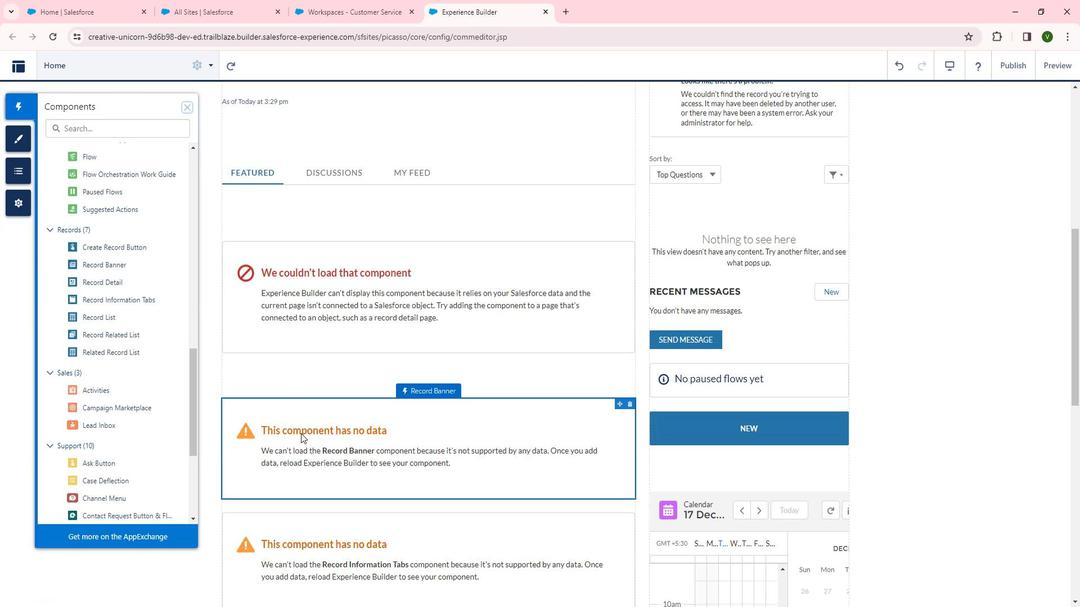 
Action: Mouse scrolled (313, 429) with delta (0, 0)
Screenshot: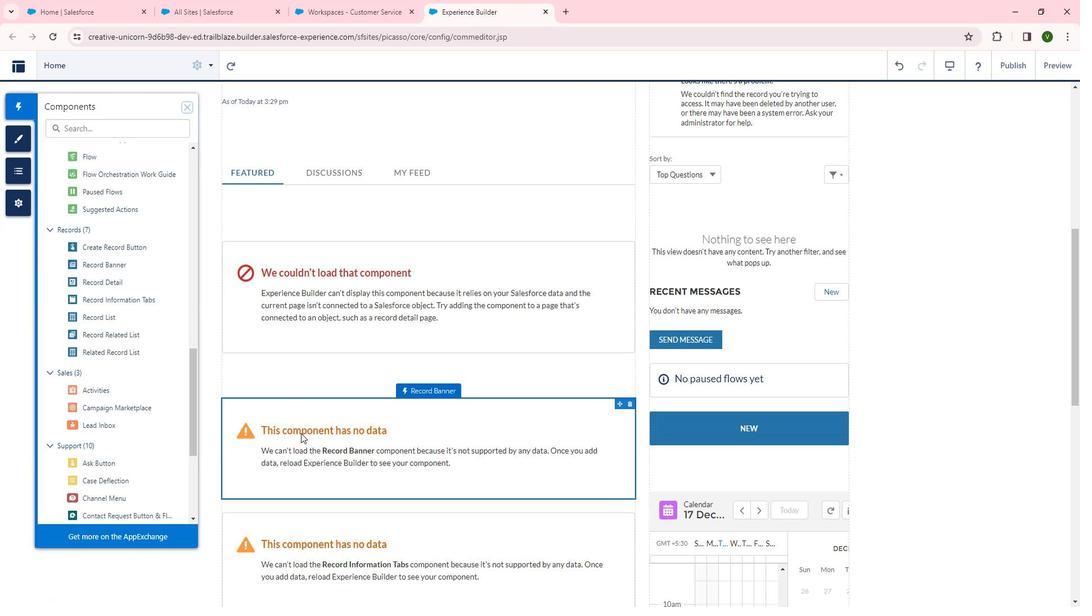 
Action: Mouse scrolled (313, 429) with delta (0, 0)
Screenshot: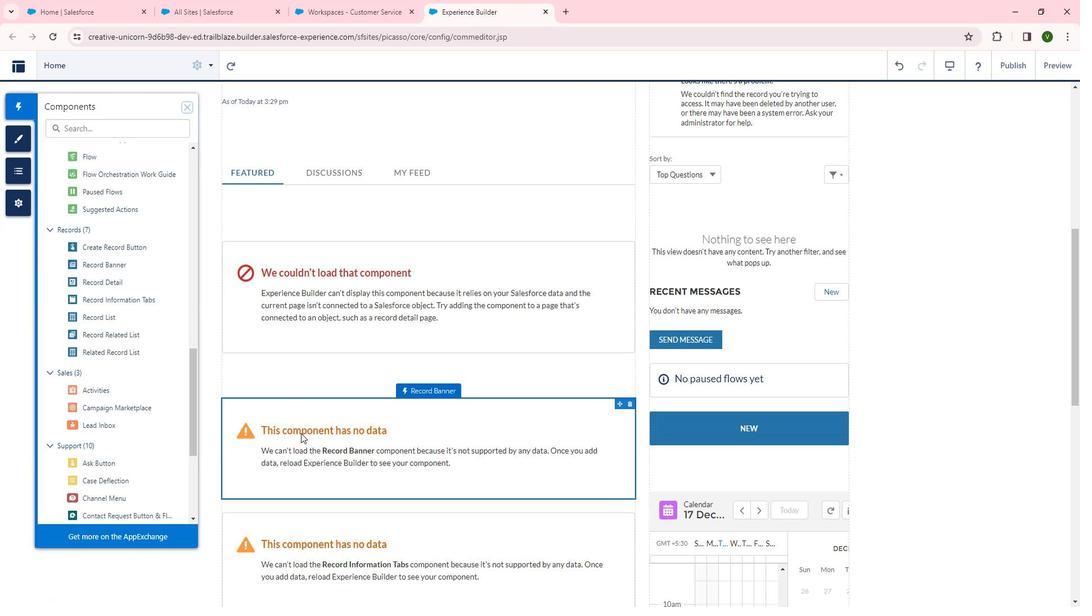 
Action: Mouse moved to (213, 378)
Screenshot: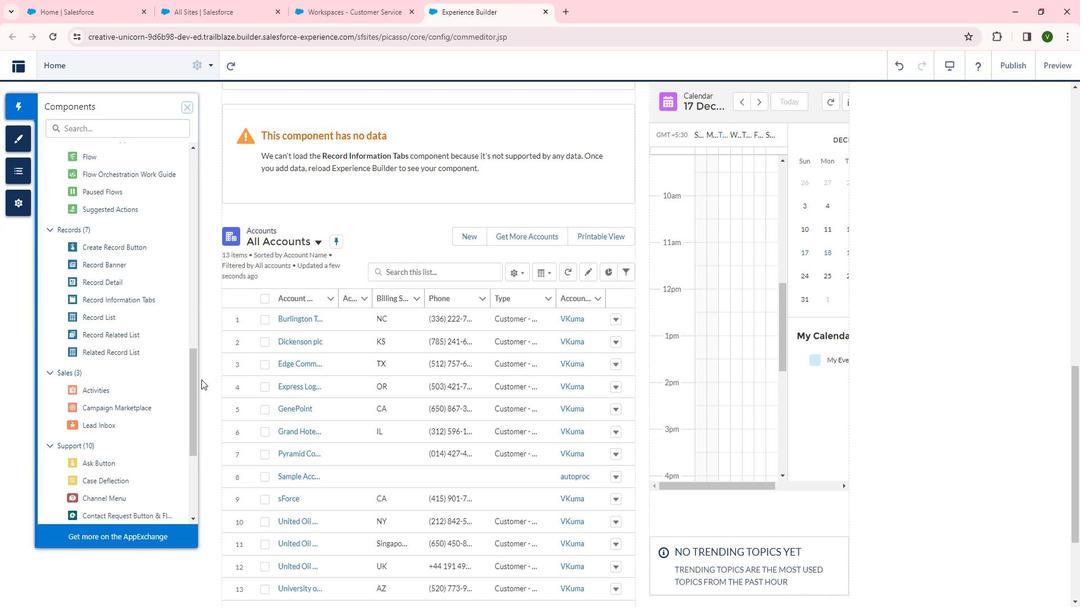 
Action: Mouse scrolled (213, 377) with delta (0, 0)
Screenshot: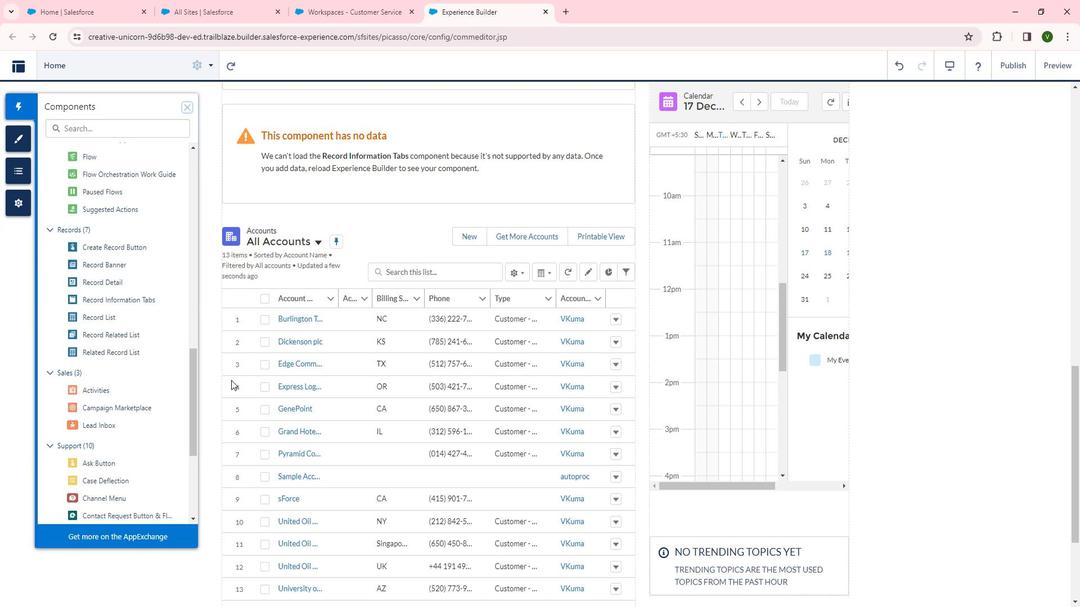
Action: Mouse moved to (328, 383)
Screenshot: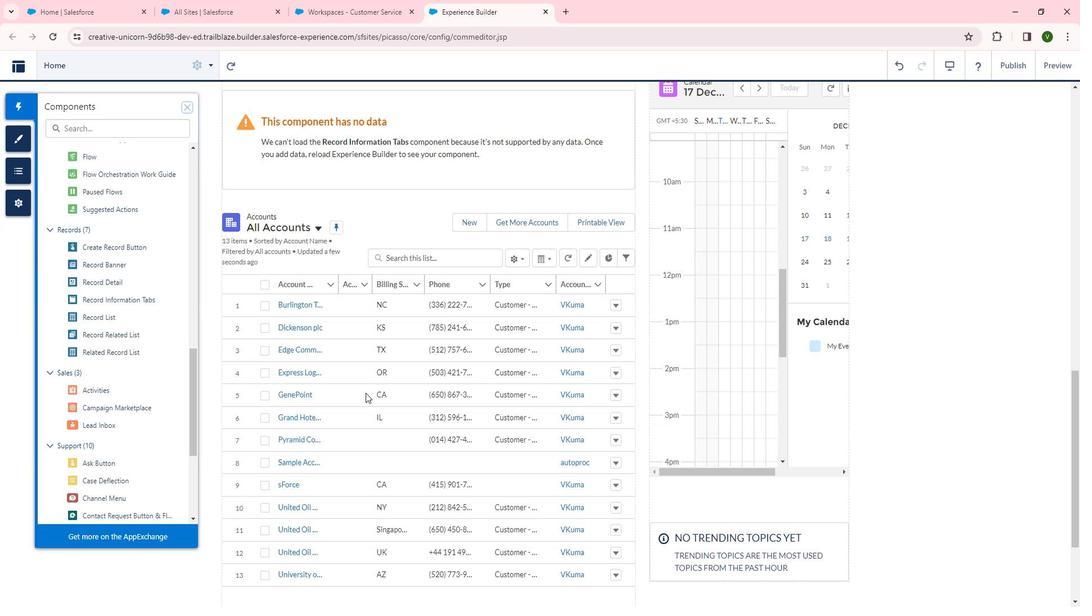 
Action: Mouse scrolled (328, 383) with delta (0, 0)
Screenshot: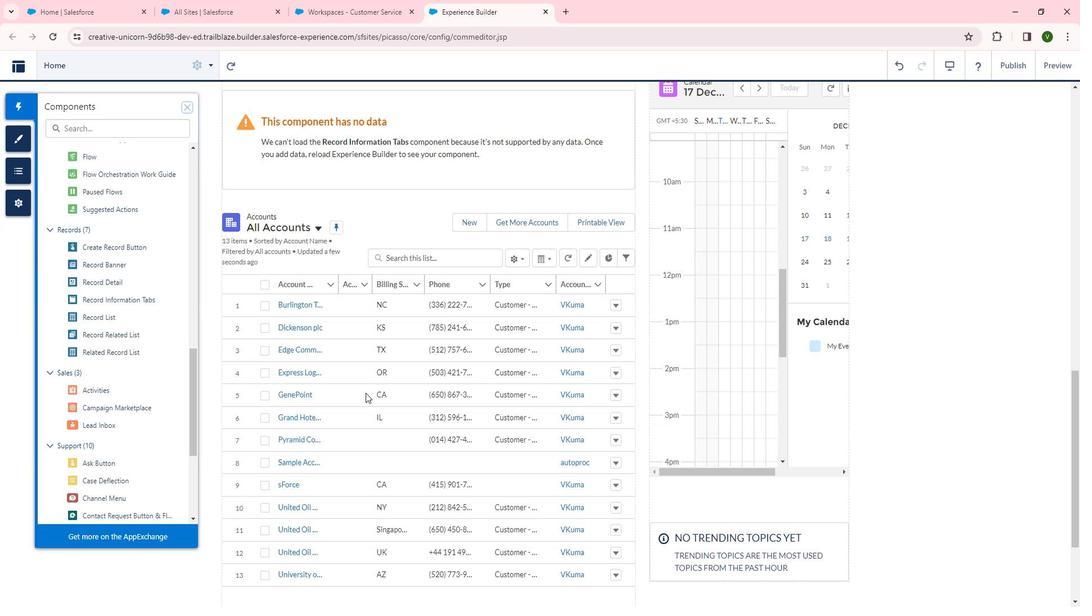 
Action: Mouse moved to (375, 390)
Screenshot: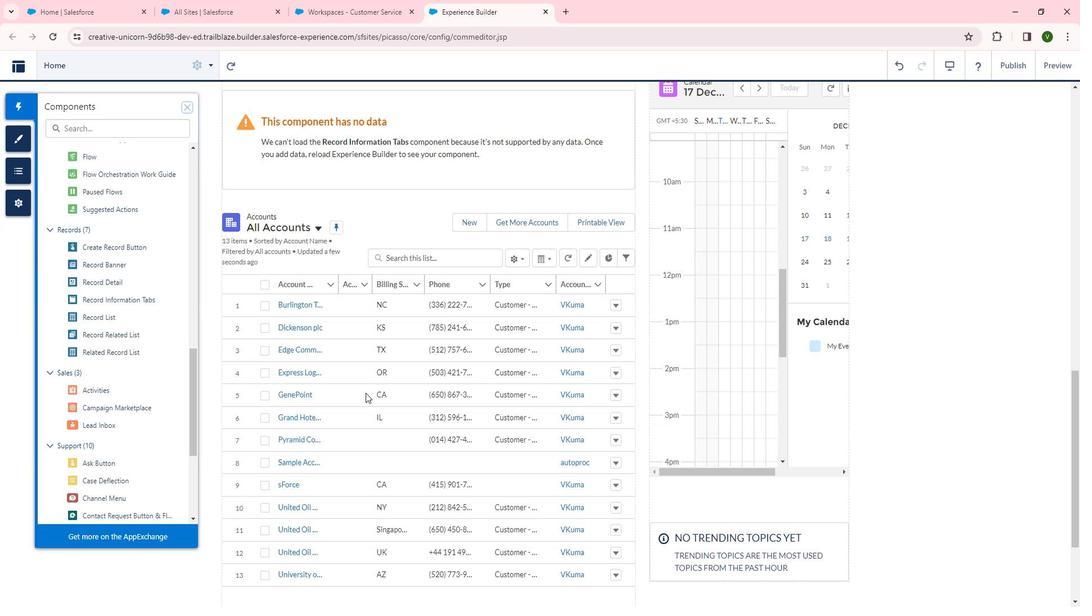
Action: Mouse scrolled (375, 390) with delta (0, 0)
Screenshot: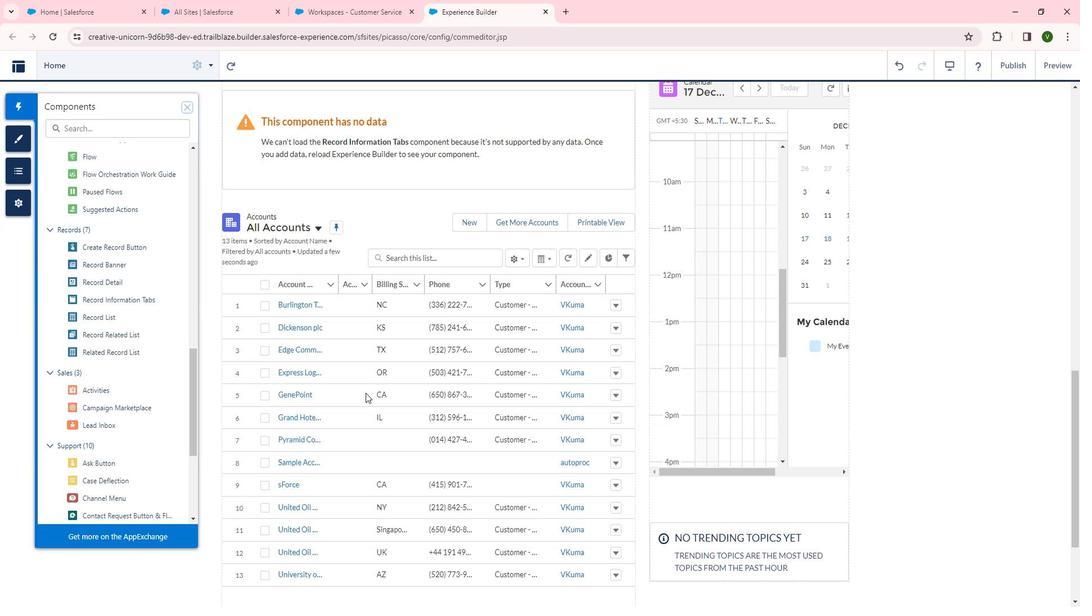
Action: Mouse moved to (378, 391)
Screenshot: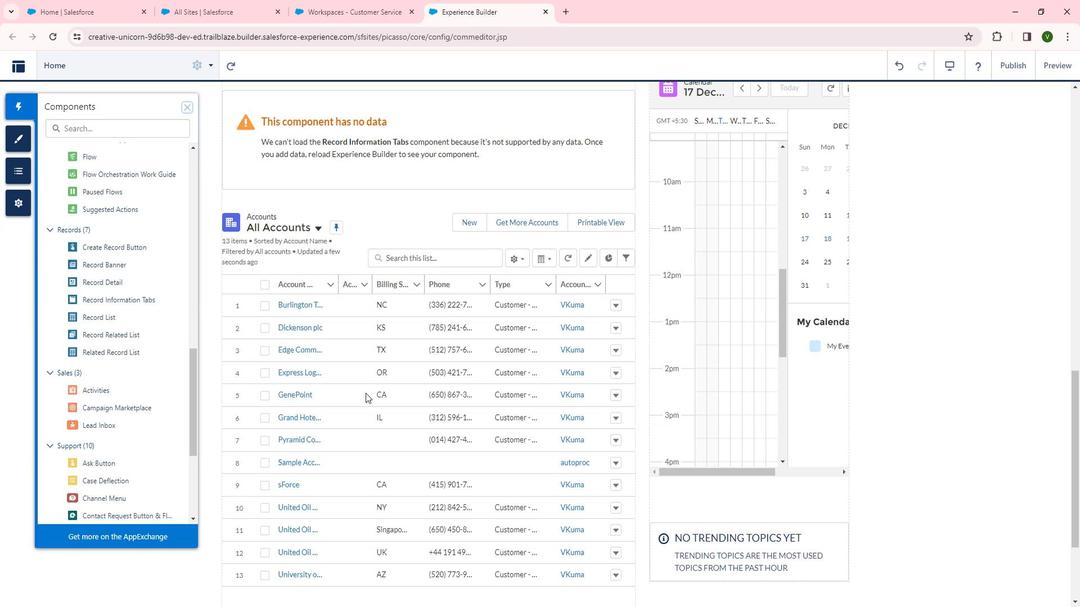 
Action: Mouse scrolled (378, 390) with delta (0, 0)
Screenshot: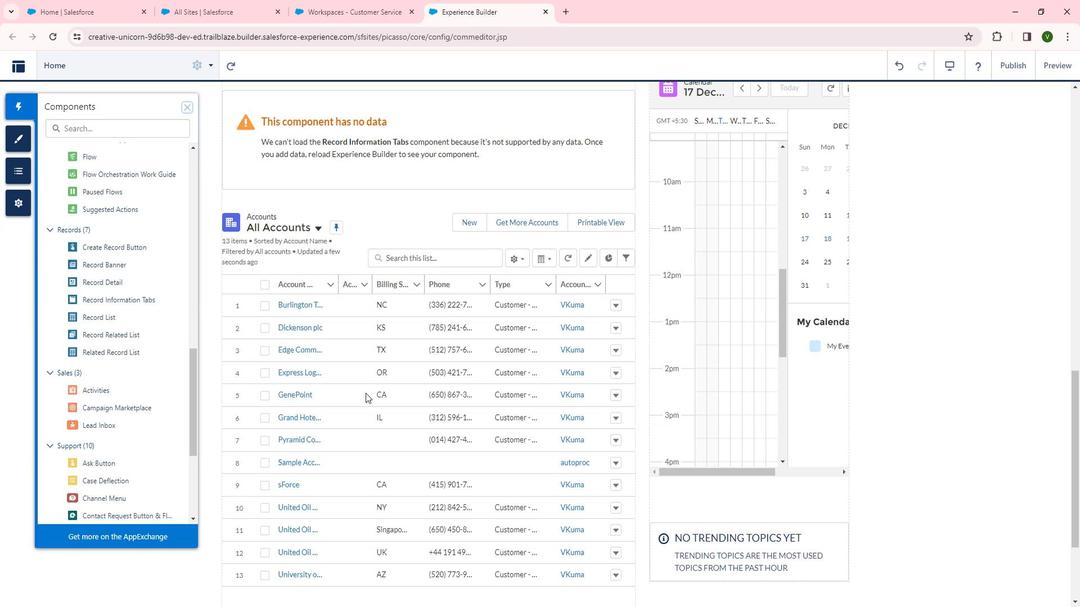 
Action: Mouse scrolled (378, 390) with delta (0, 0)
Screenshot: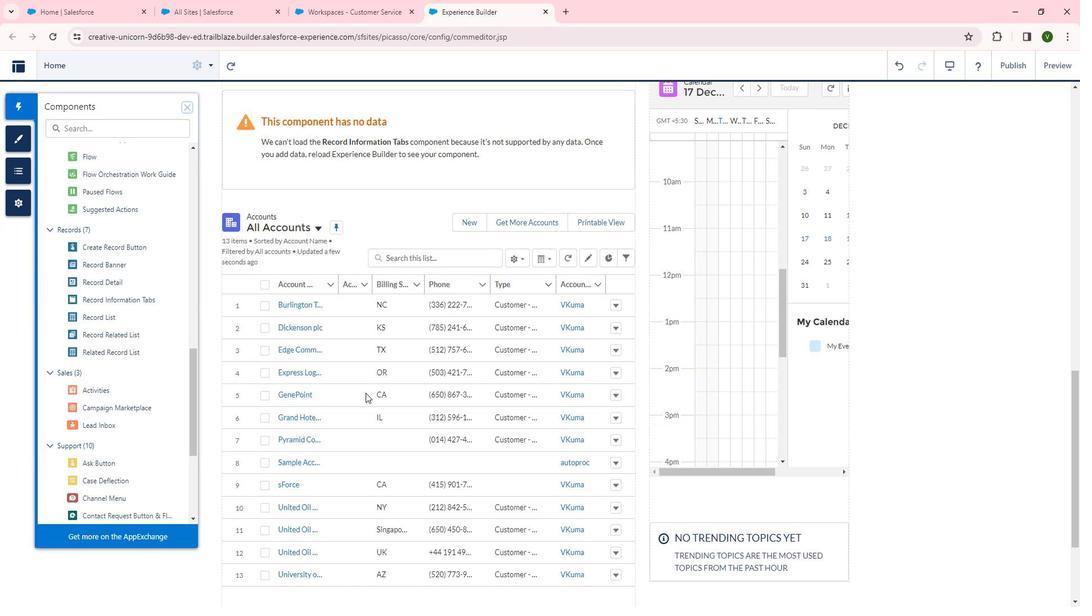 
Action: Mouse scrolled (378, 390) with delta (0, 0)
Screenshot: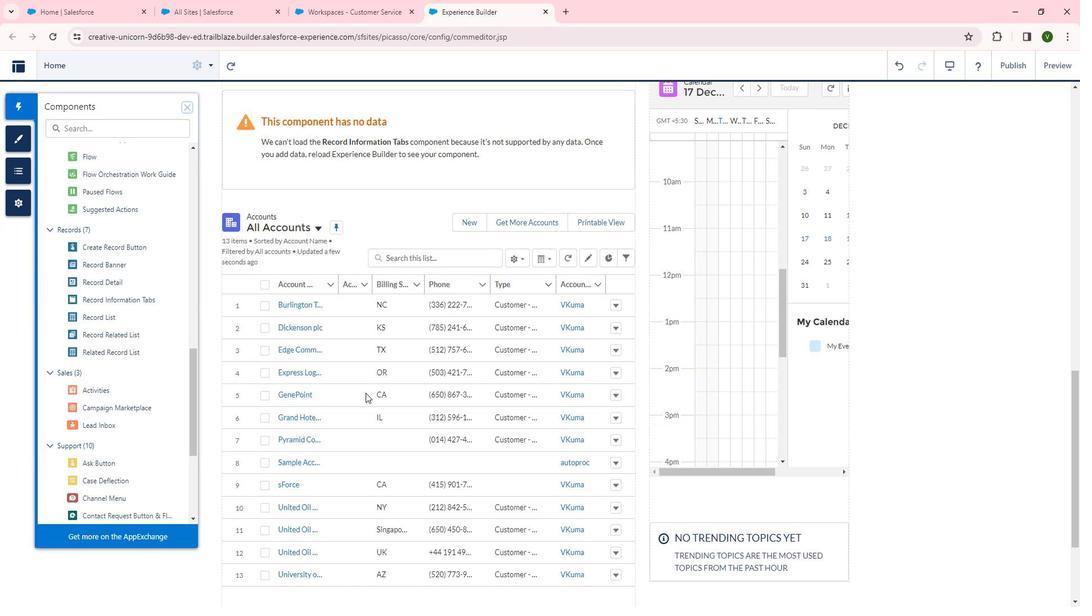 
Action: Mouse moved to (102, 390)
Screenshot: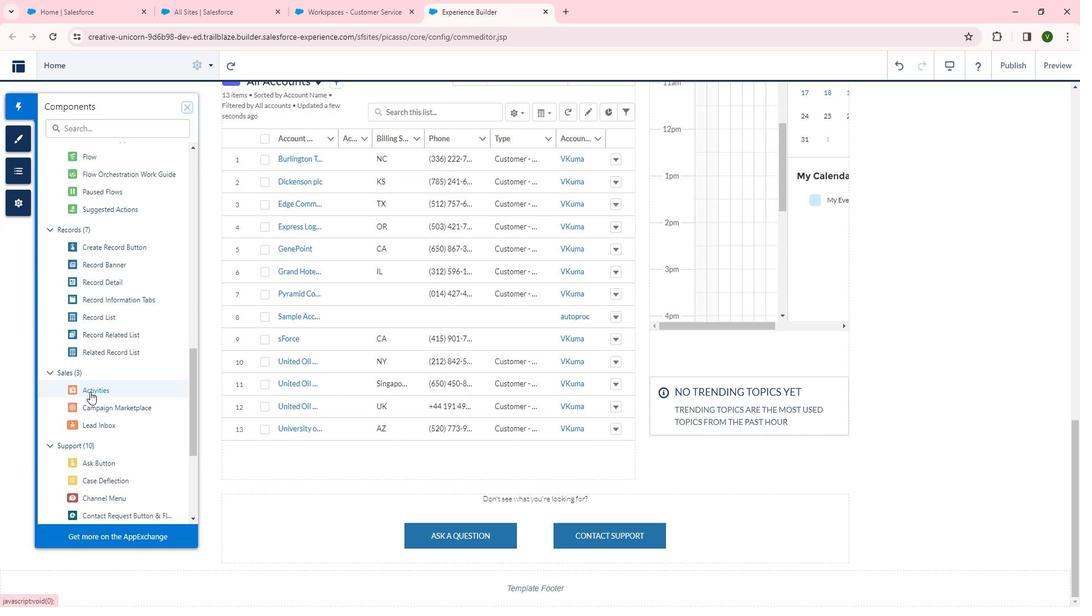 
Action: Mouse pressed left at (102, 390)
Screenshot: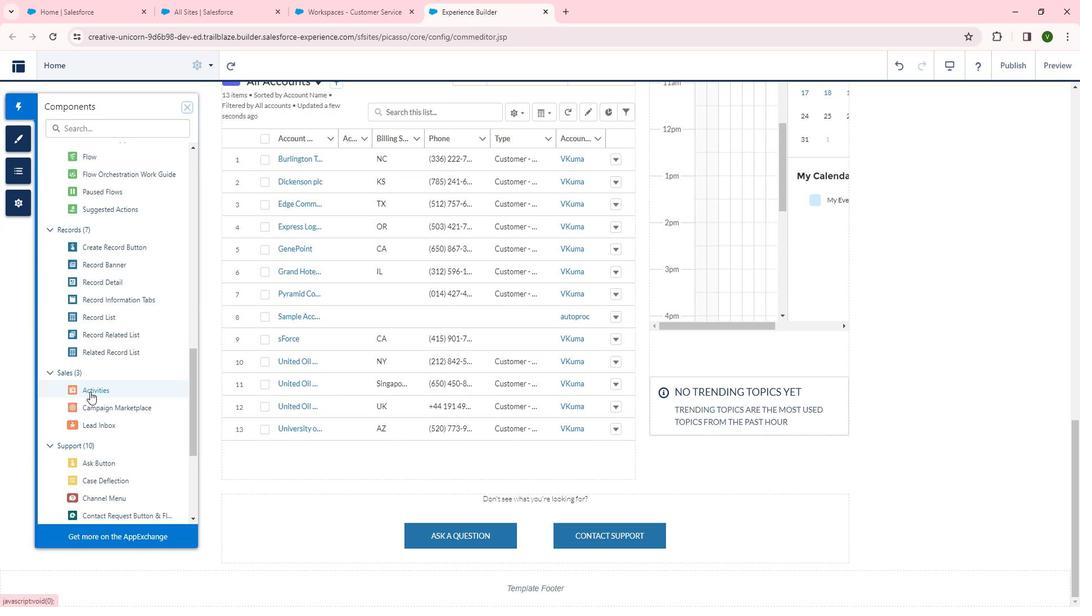 
Action: Mouse moved to (737, 362)
Screenshot: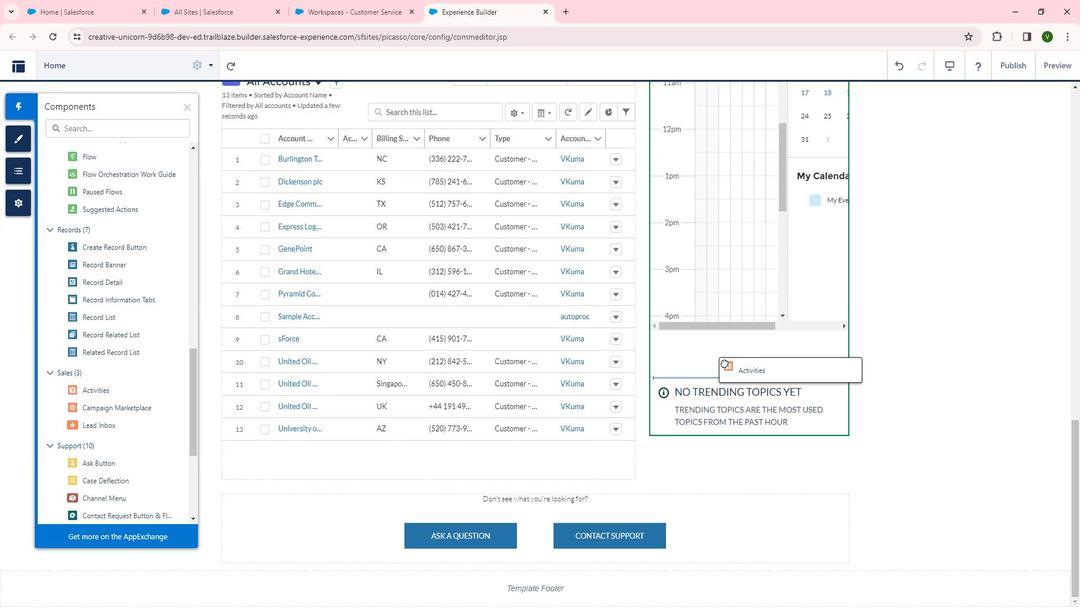 
